 Task: Add Attachment from Trello to Card Card0000000046 in Board Board0000000012 in Workspace WS0000000004 in Trello. Add Cover Blue to Card Card0000000046 in Board Board0000000012 in Workspace WS0000000004 in Trello. Add "Copy Card To …" Button titled Button0000000046 to "bottom" of the list "To Do" to Card Card0000000046 in Board Board0000000012 in Workspace WS0000000004 in Trello. Add Description DS0000000046 to Card Card0000000046 in Board Board0000000012 in Workspace WS0000000004 in Trello. Add Comment CM0000000046 to Card Card0000000046 in Board Board0000000012 in Workspace WS0000000004 in Trello
Action: Mouse moved to (519, 507)
Screenshot: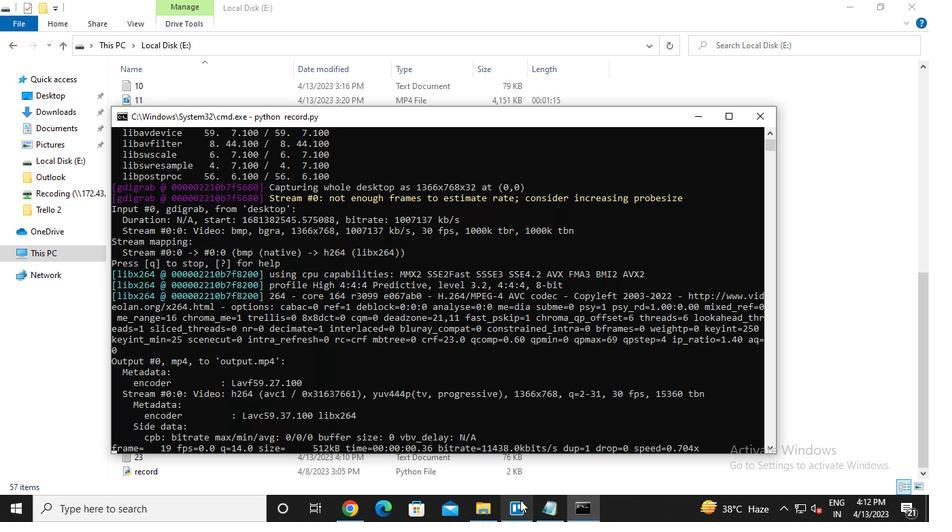 
Action: Mouse pressed left at (519, 507)
Screenshot: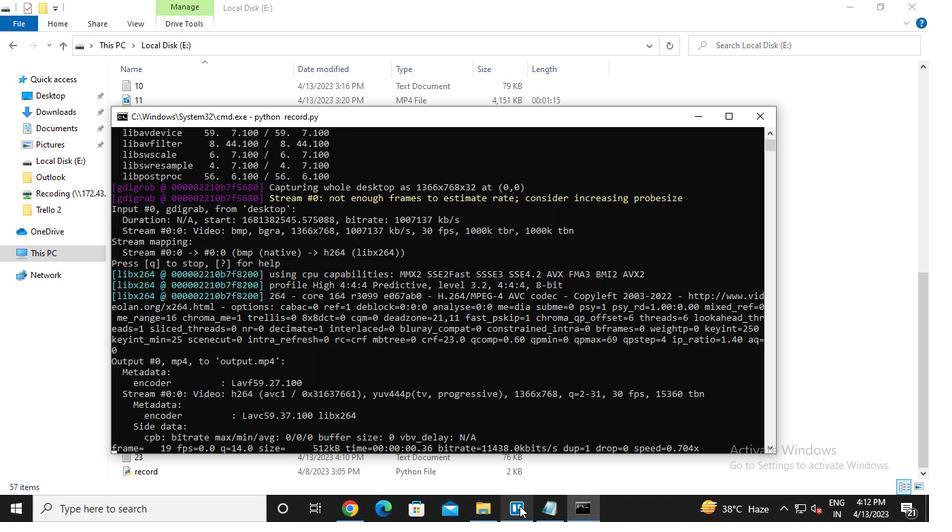 
Action: Mouse moved to (295, 297)
Screenshot: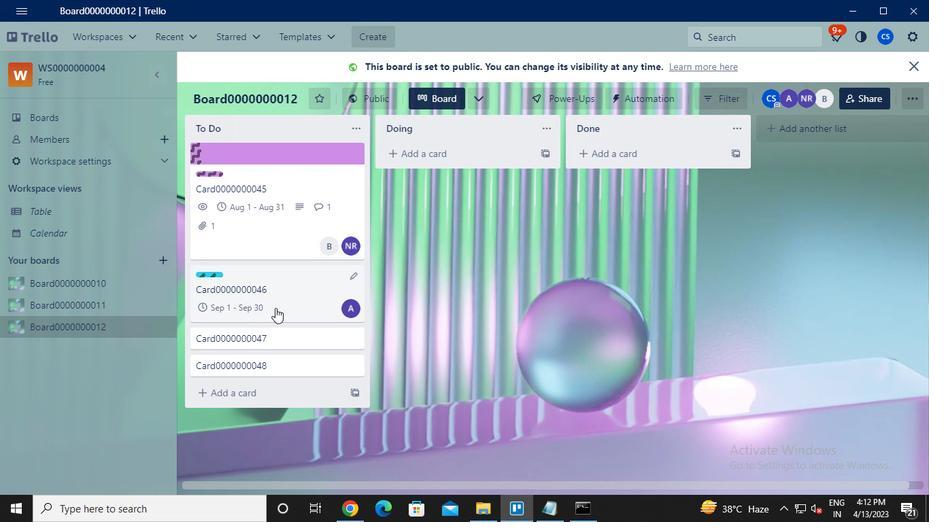 
Action: Mouse pressed left at (295, 297)
Screenshot: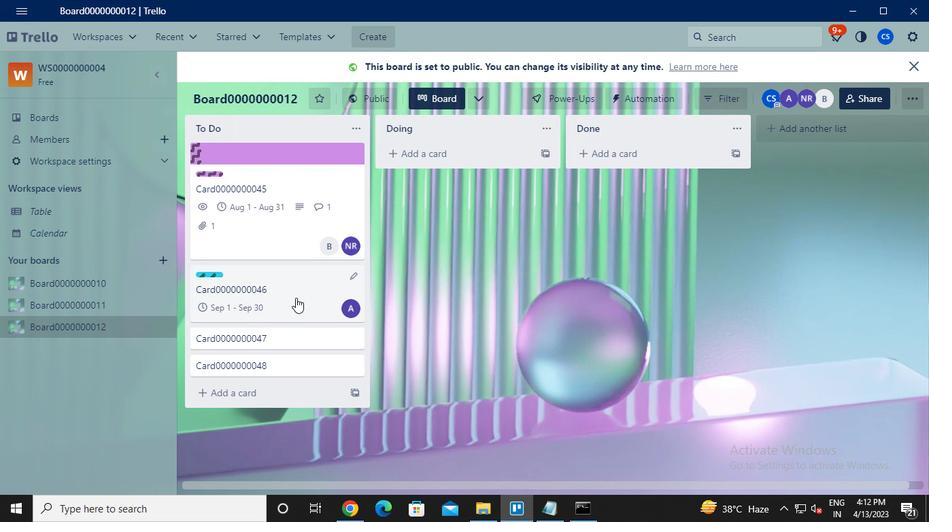 
Action: Mouse moved to (637, 280)
Screenshot: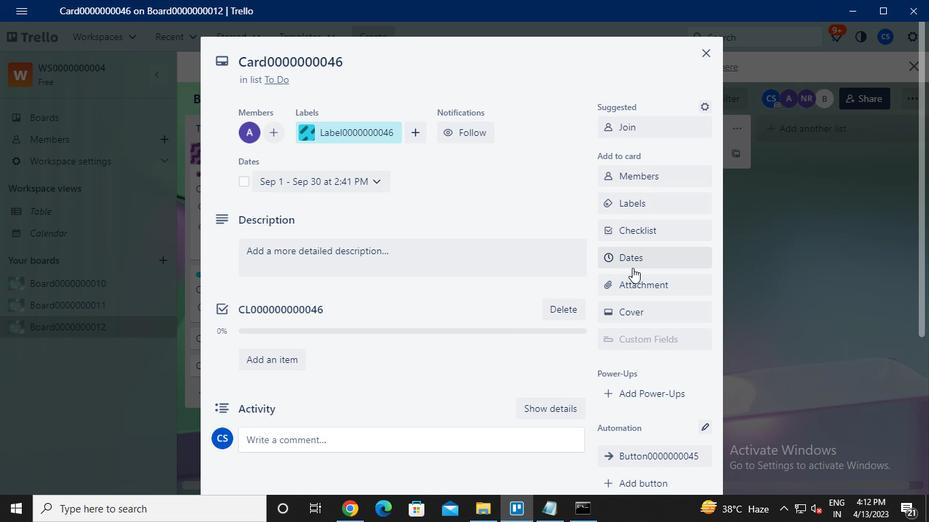 
Action: Mouse pressed left at (637, 280)
Screenshot: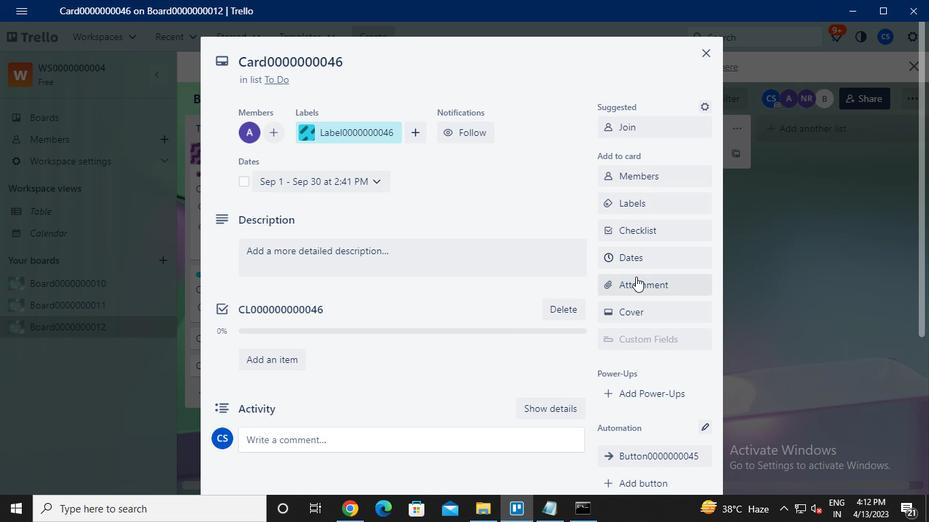 
Action: Mouse moved to (644, 157)
Screenshot: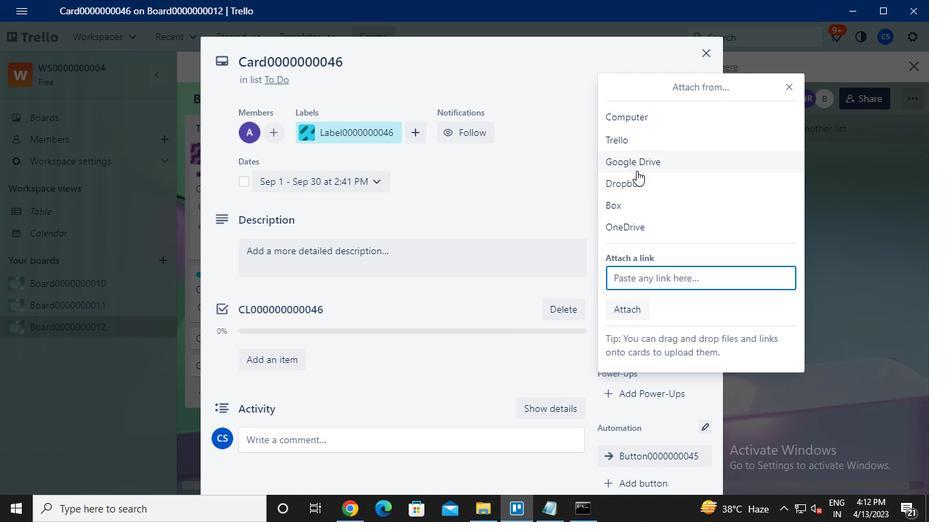 
Action: Mouse pressed left at (644, 157)
Screenshot: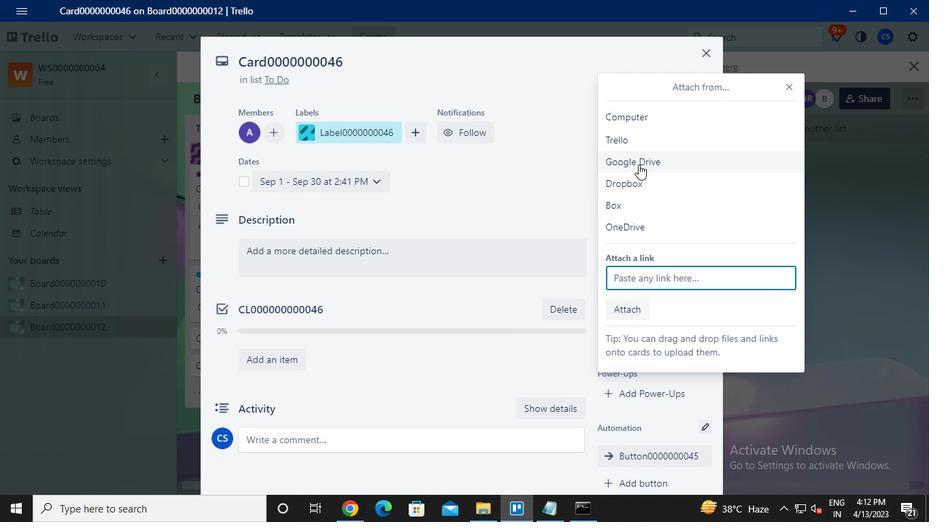 
Action: Mouse moved to (210, 243)
Screenshot: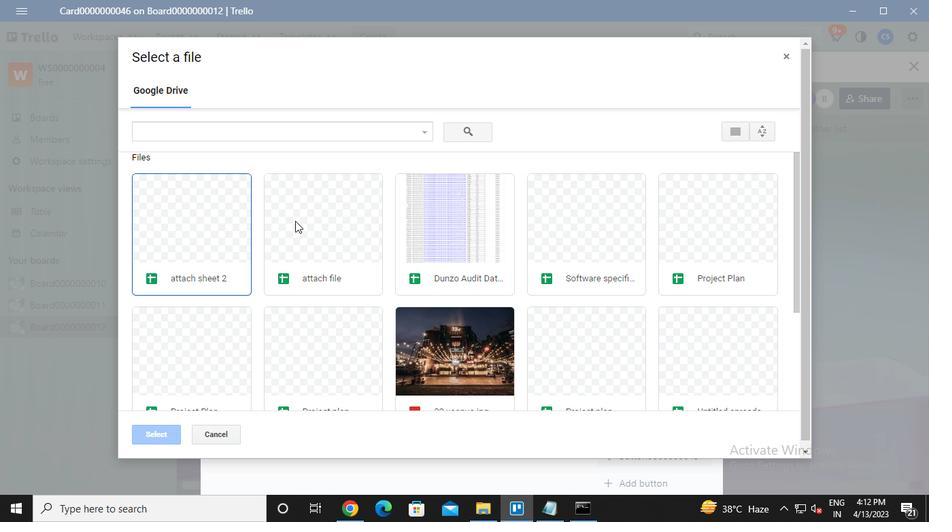 
Action: Mouse pressed left at (210, 243)
Screenshot: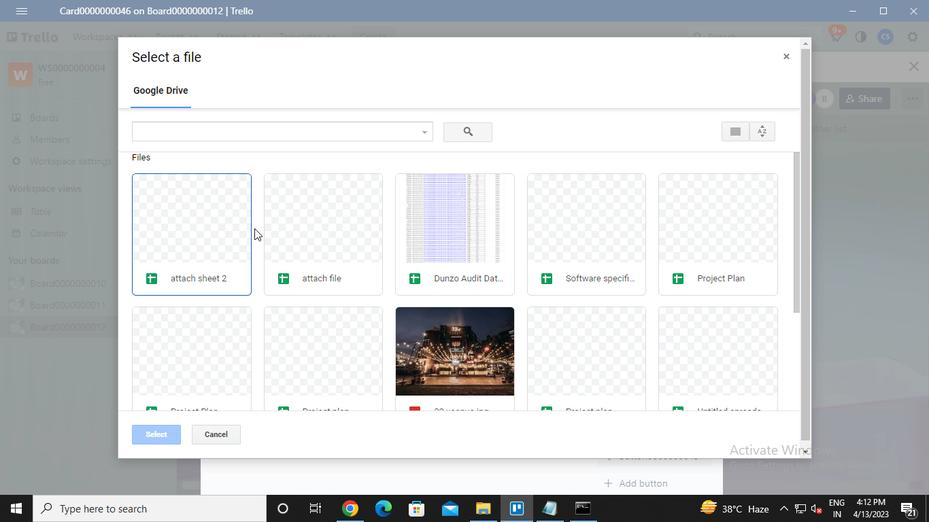 
Action: Mouse pressed left at (210, 243)
Screenshot: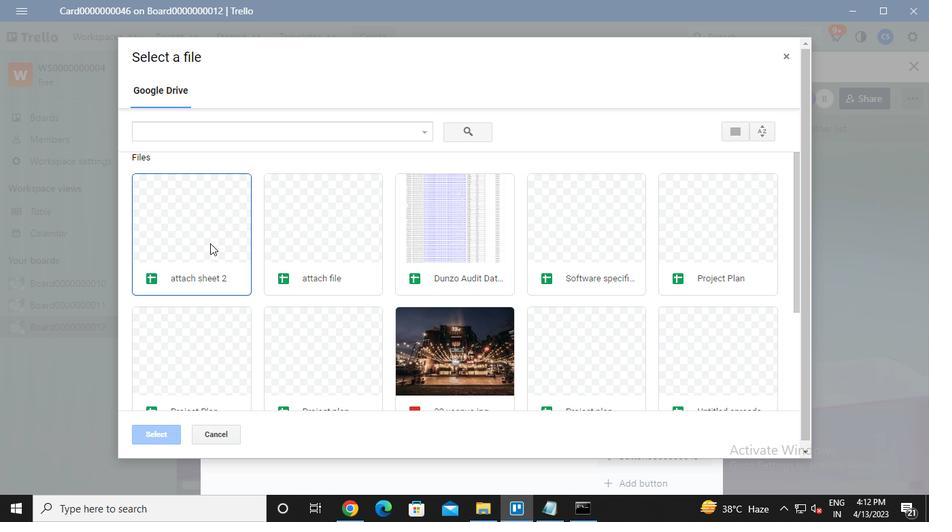 
Action: Mouse moved to (644, 306)
Screenshot: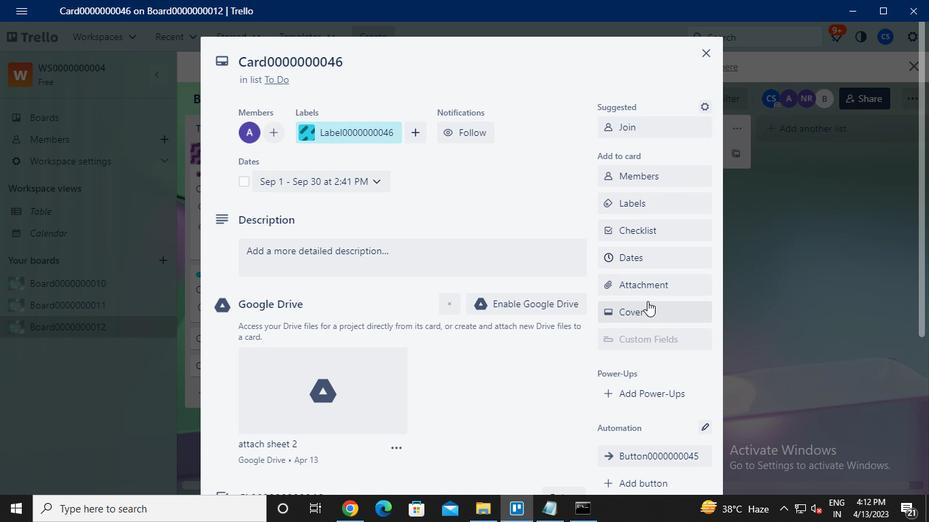 
Action: Mouse pressed left at (644, 306)
Screenshot: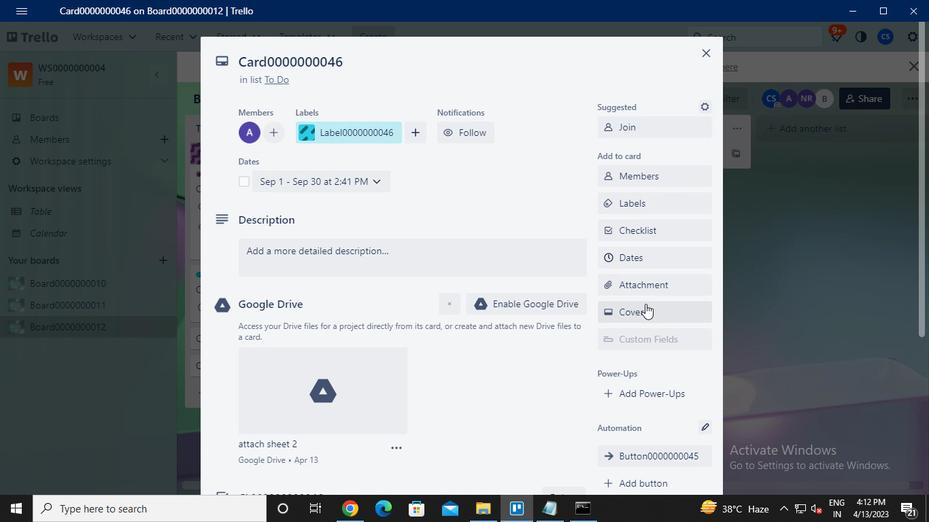 
Action: Mouse moved to (628, 248)
Screenshot: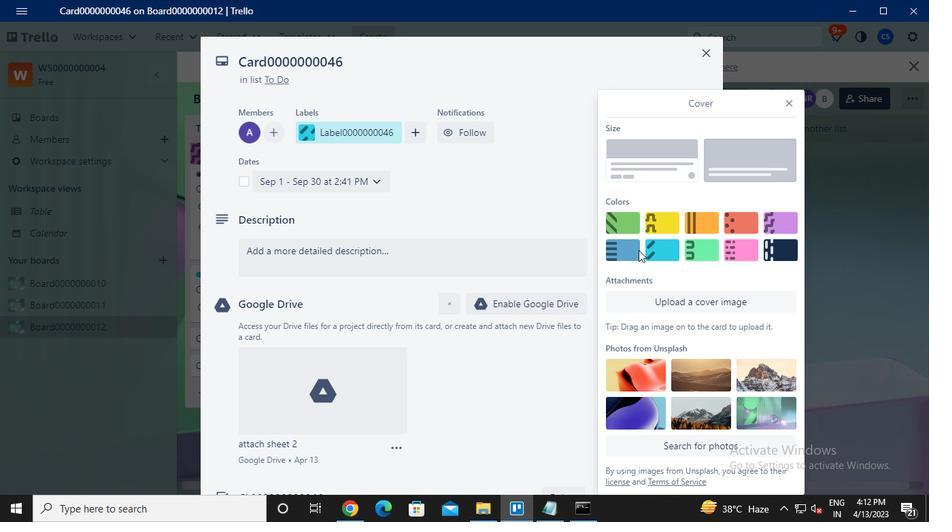 
Action: Mouse pressed left at (628, 248)
Screenshot: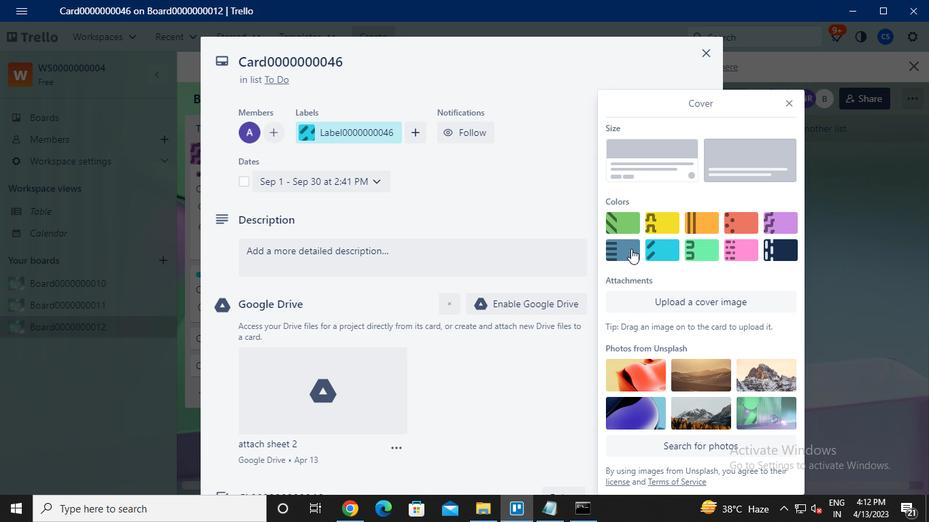 
Action: Mouse moved to (788, 82)
Screenshot: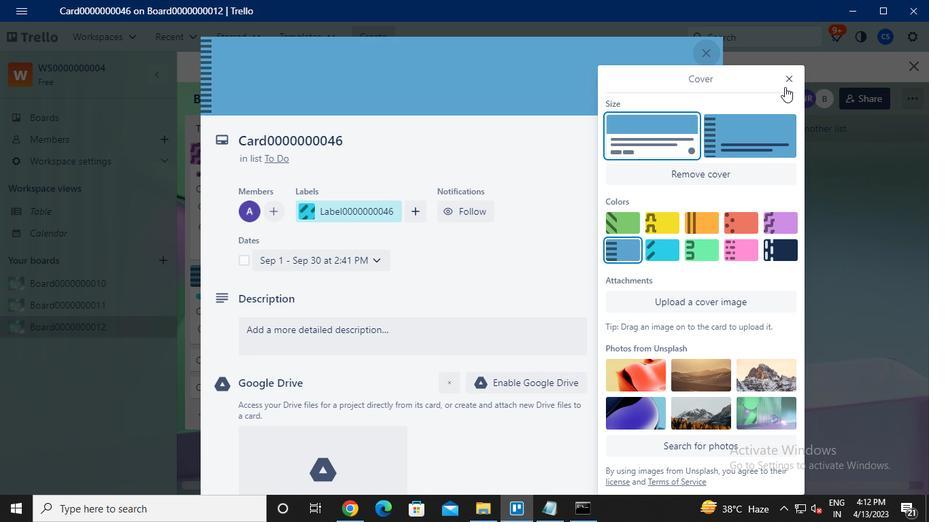 
Action: Mouse pressed left at (788, 82)
Screenshot: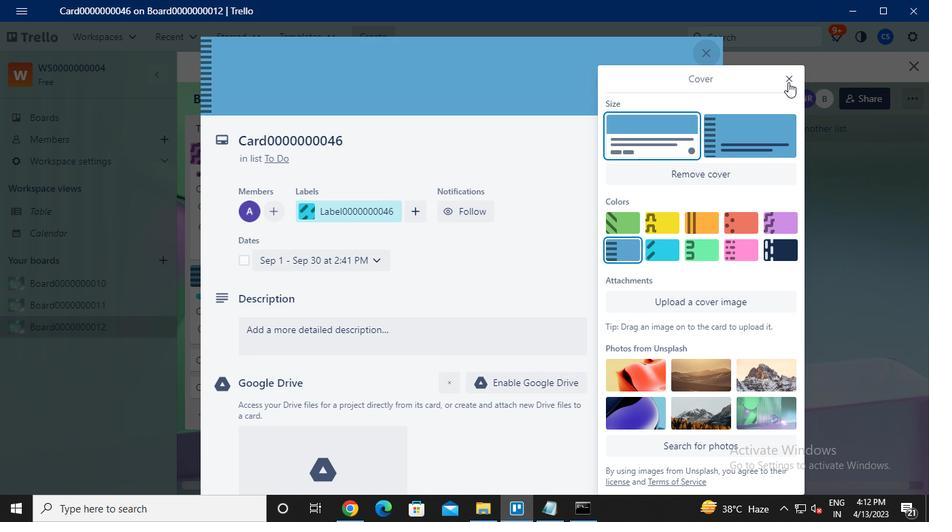 
Action: Mouse moved to (660, 265)
Screenshot: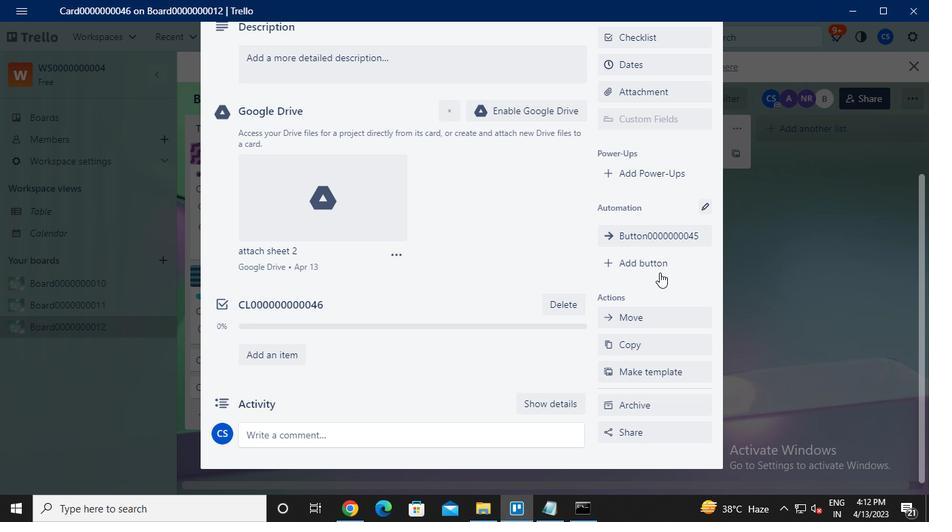 
Action: Mouse pressed left at (660, 265)
Screenshot: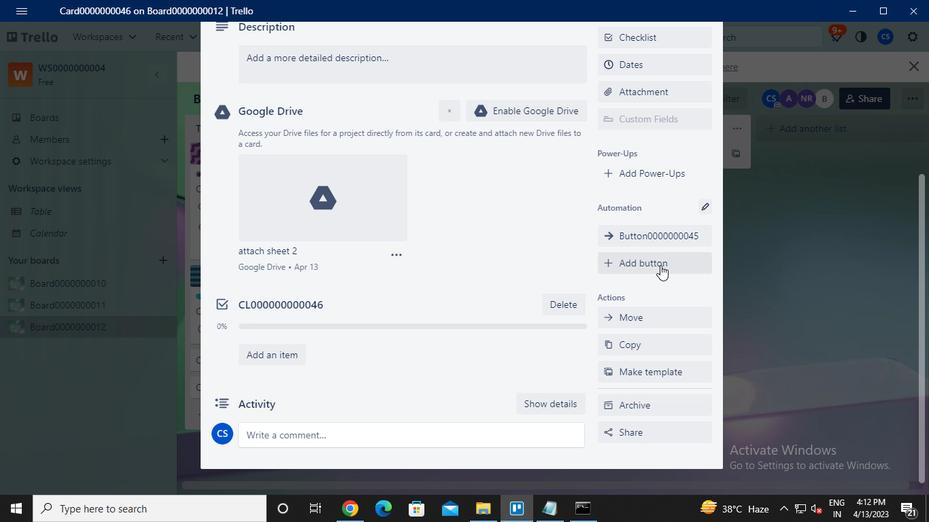 
Action: Mouse moved to (670, 157)
Screenshot: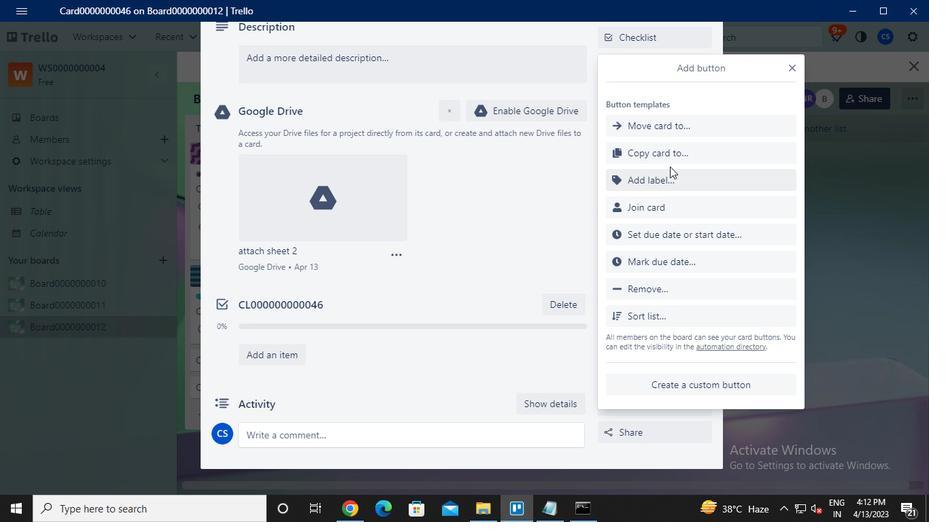
Action: Mouse pressed left at (670, 157)
Screenshot: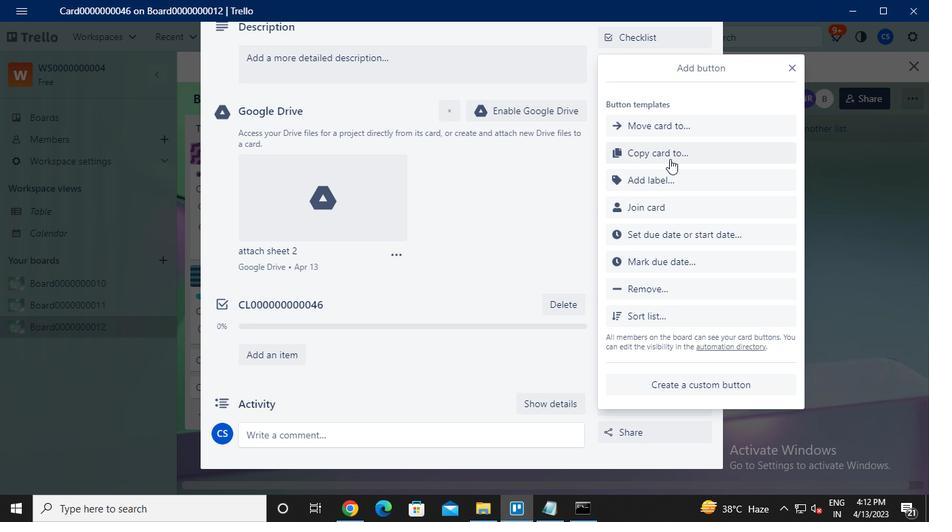 
Action: Mouse moved to (638, 187)
Screenshot: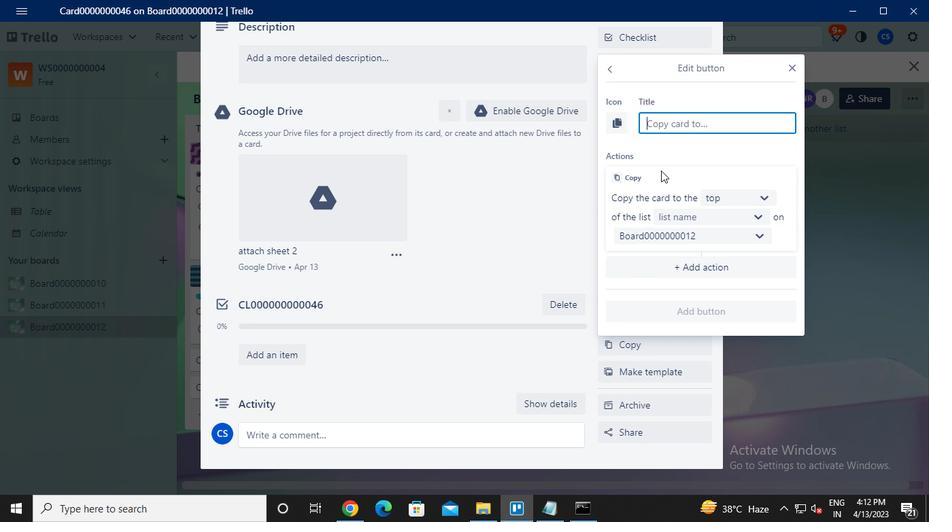 
Action: Keyboard Key.caps_lock
Screenshot: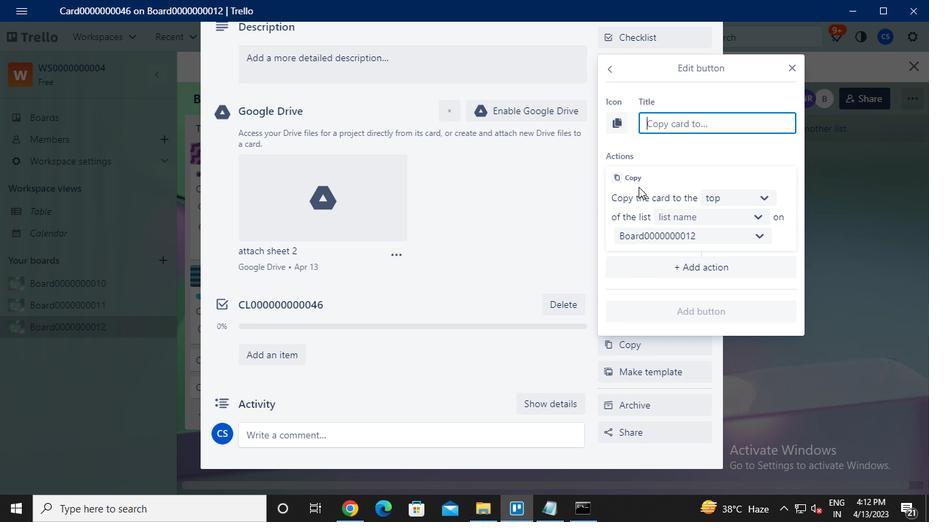 
Action: Keyboard b
Screenshot: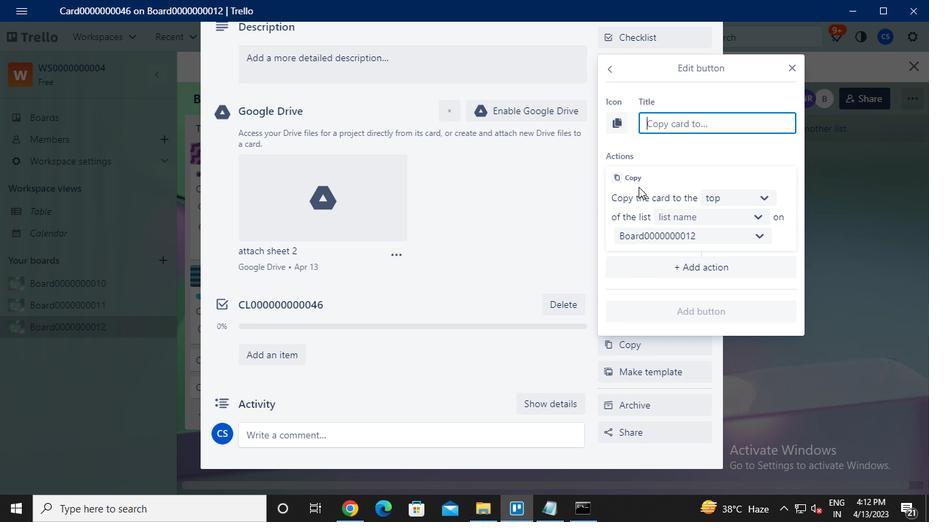 
Action: Keyboard Key.caps_lock
Screenshot: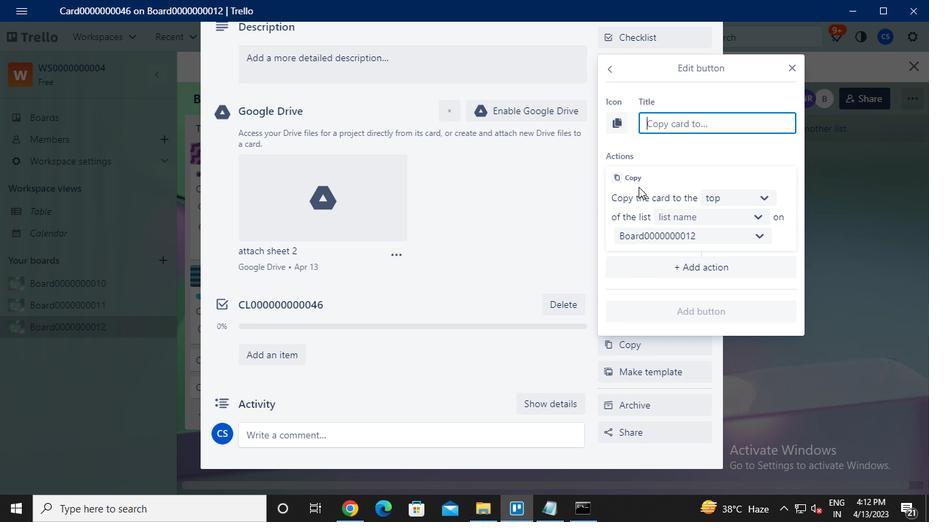 
Action: Keyboard u
Screenshot: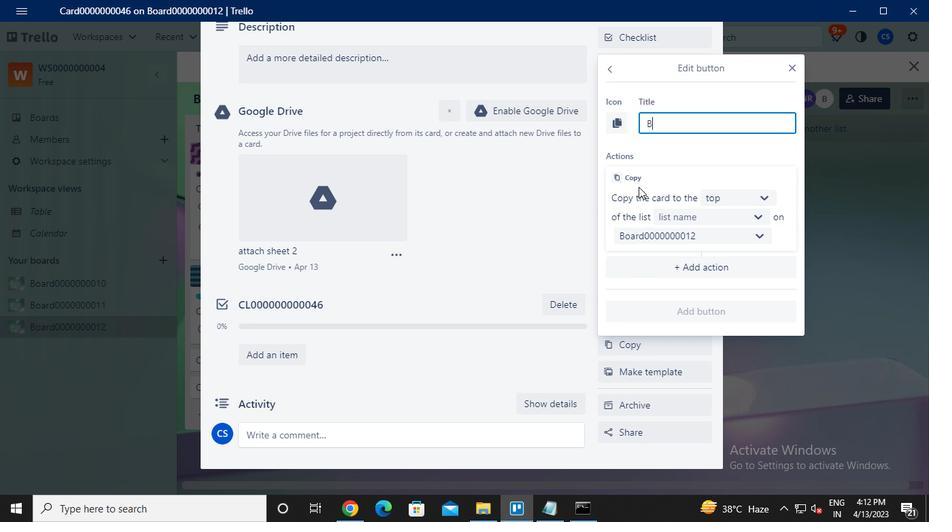 
Action: Keyboard t
Screenshot: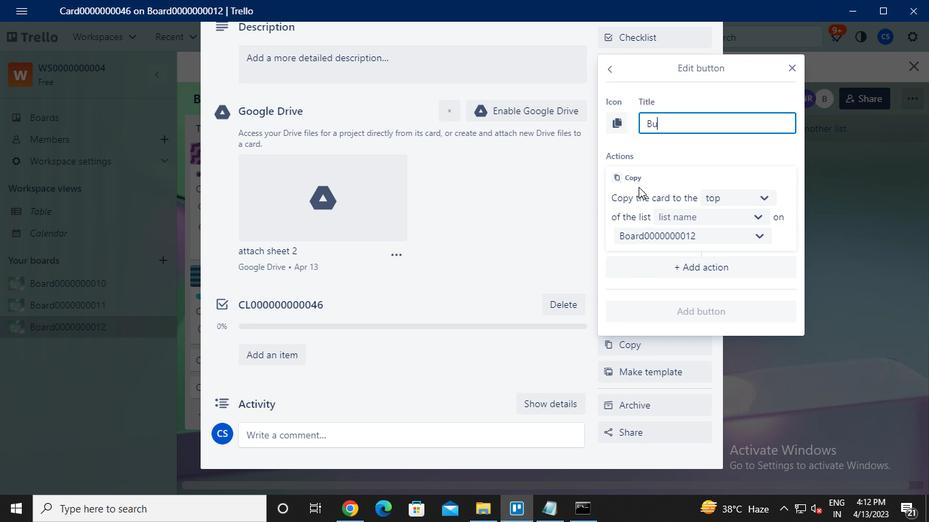 
Action: Keyboard t
Screenshot: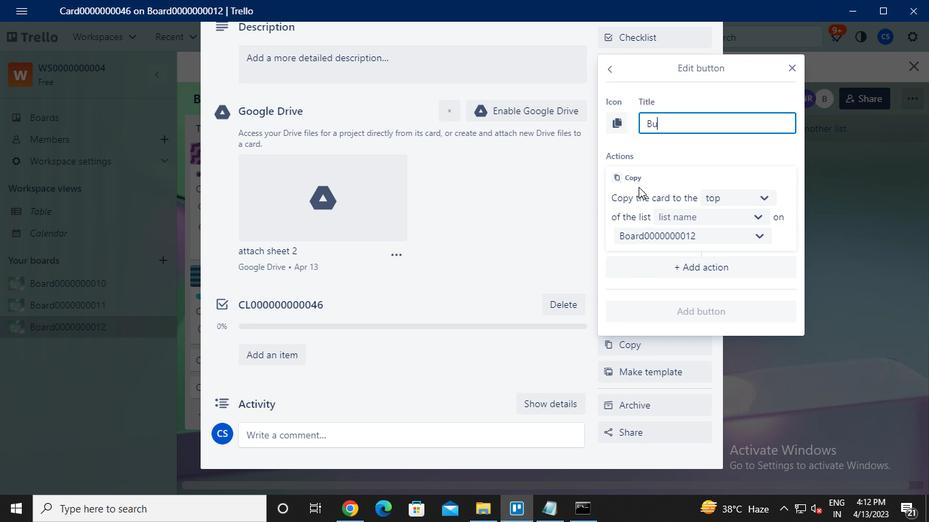 
Action: Keyboard o
Screenshot: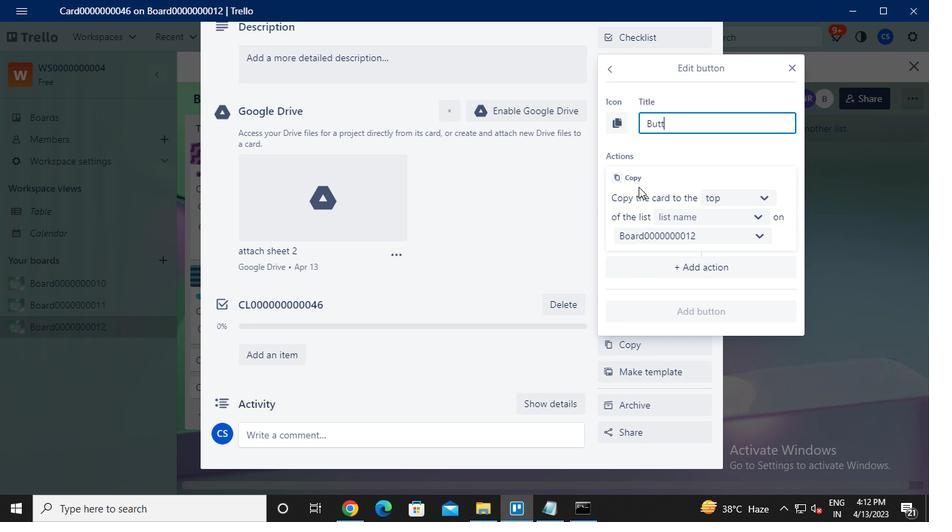 
Action: Keyboard n
Screenshot: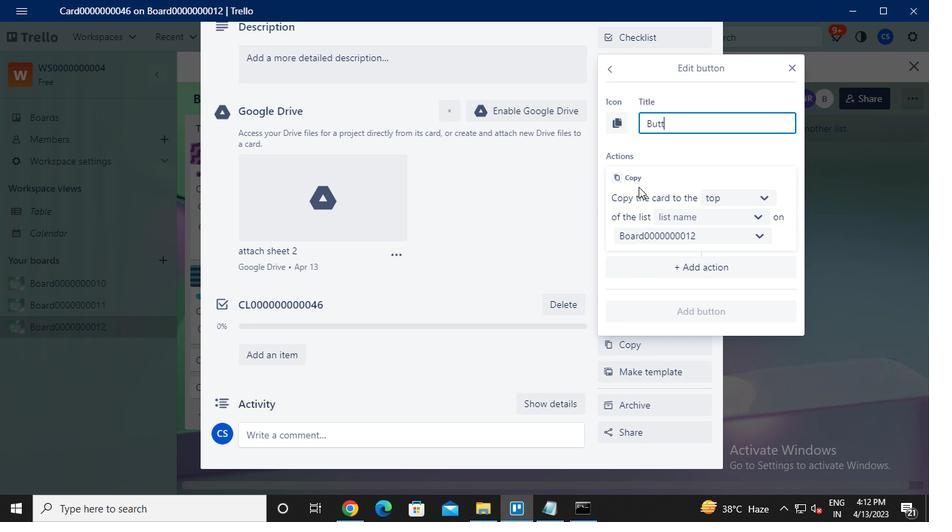 
Action: Keyboard <96>
Screenshot: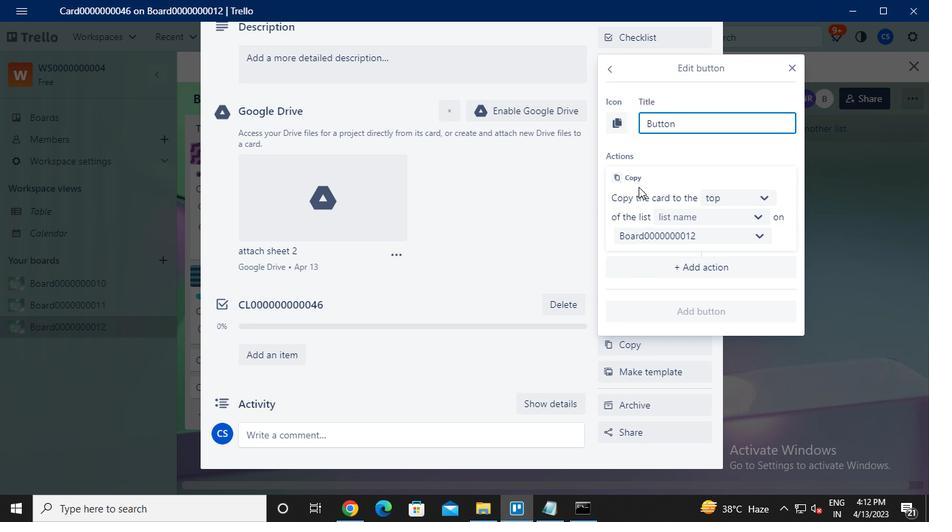 
Action: Keyboard <96>
Screenshot: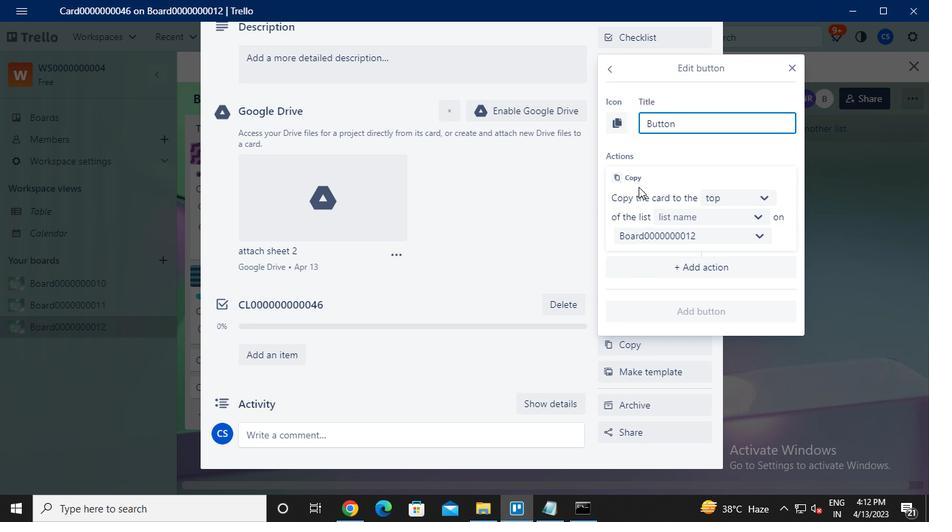 
Action: Keyboard <96>
Screenshot: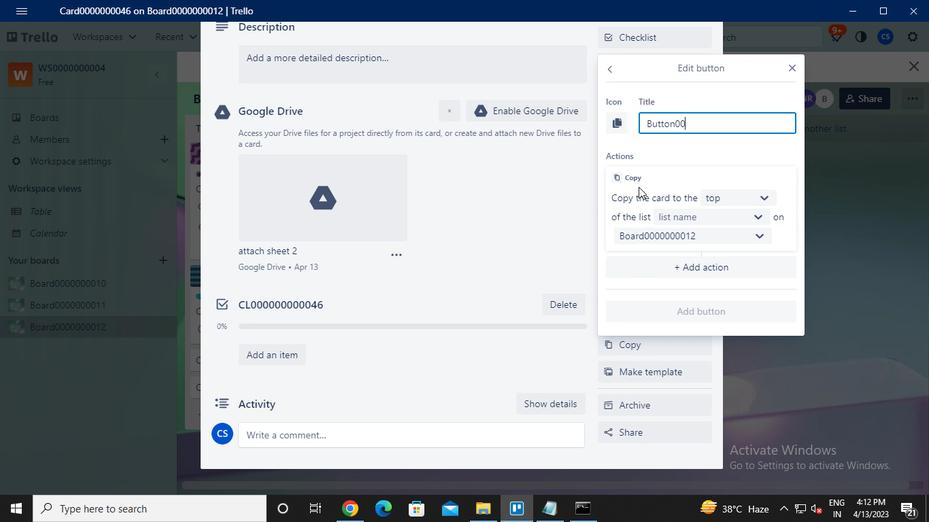 
Action: Keyboard <96>
Screenshot: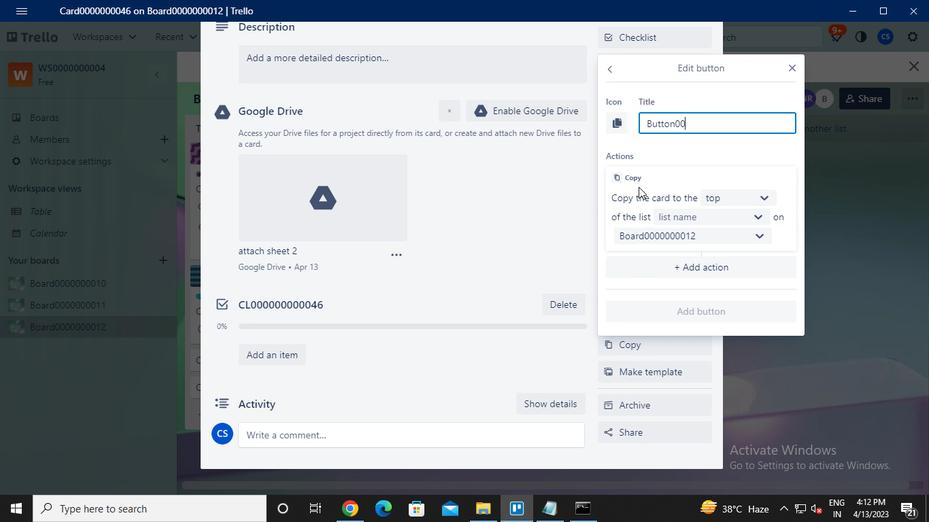
Action: Keyboard <96>
Screenshot: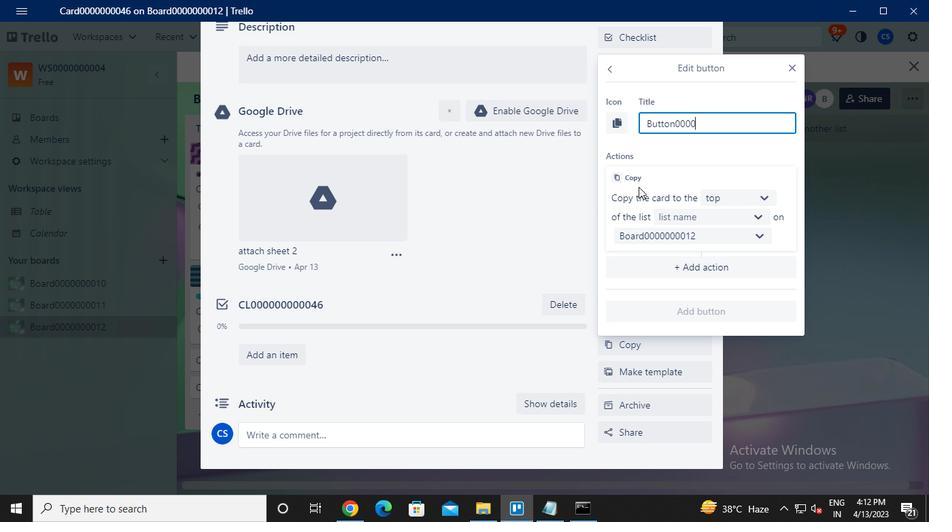 
Action: Keyboard <96>
Screenshot: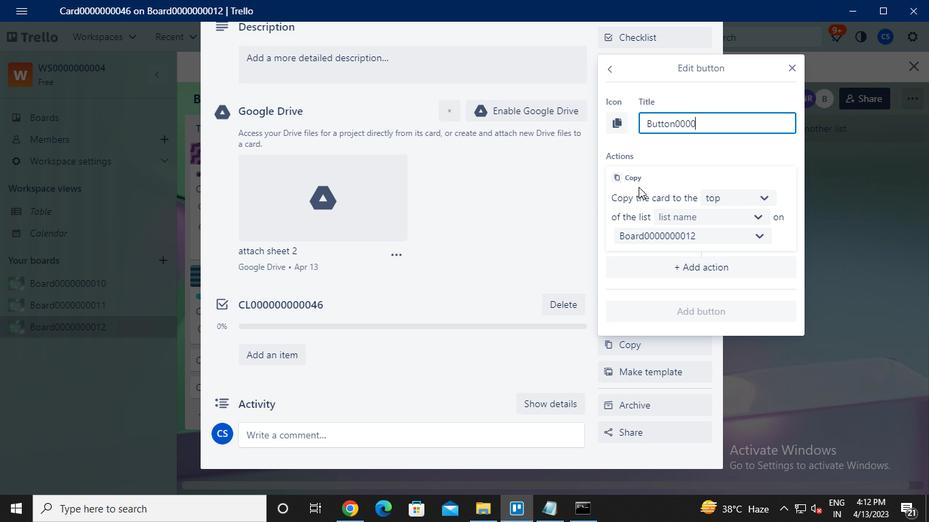 
Action: Keyboard <96>
Screenshot: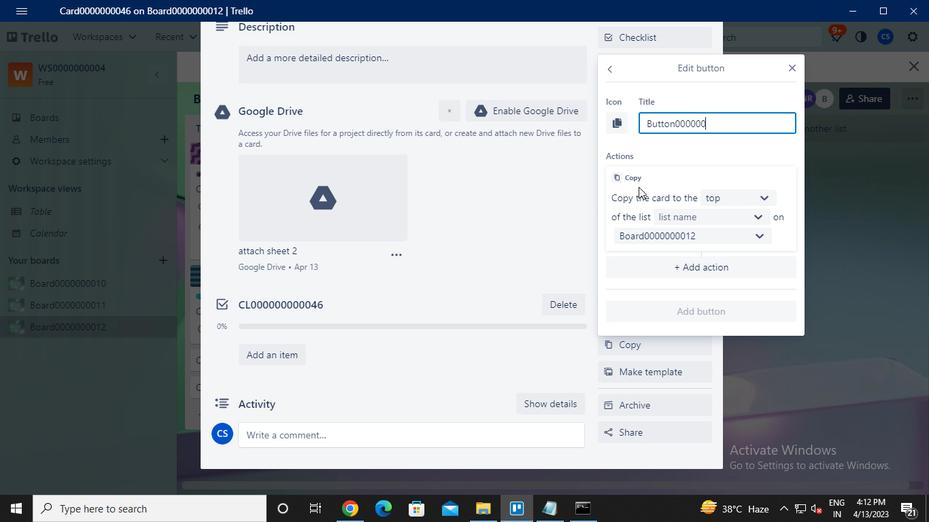 
Action: Keyboard <96>
Screenshot: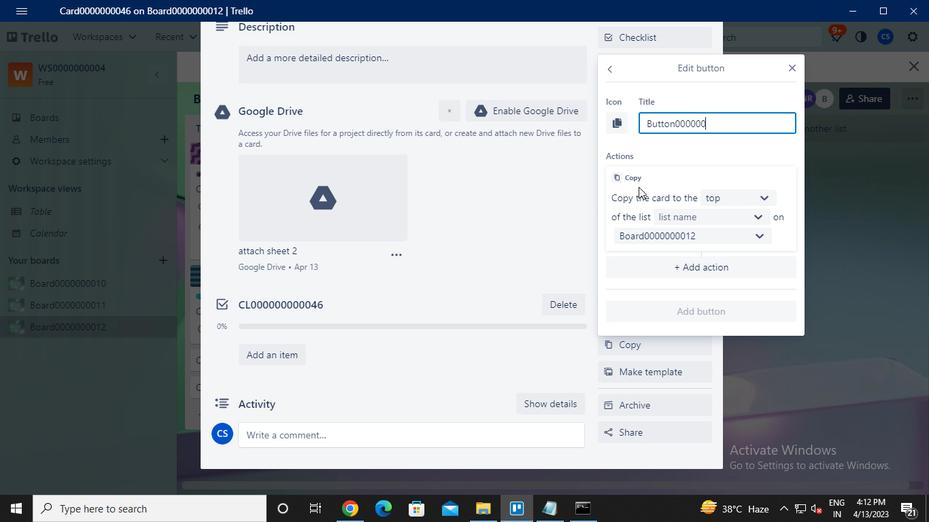 
Action: Keyboard <100>
Screenshot: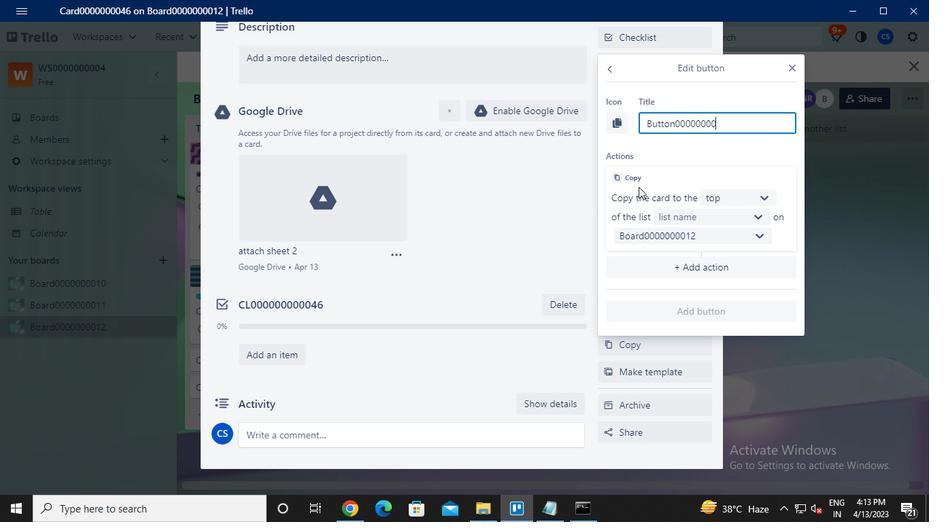 
Action: Keyboard <102>
Screenshot: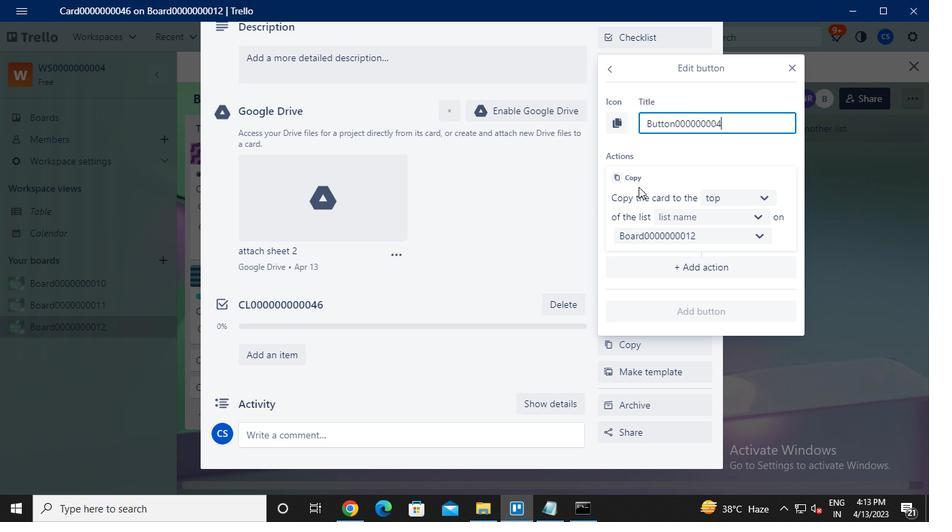 
Action: Mouse moved to (692, 212)
Screenshot: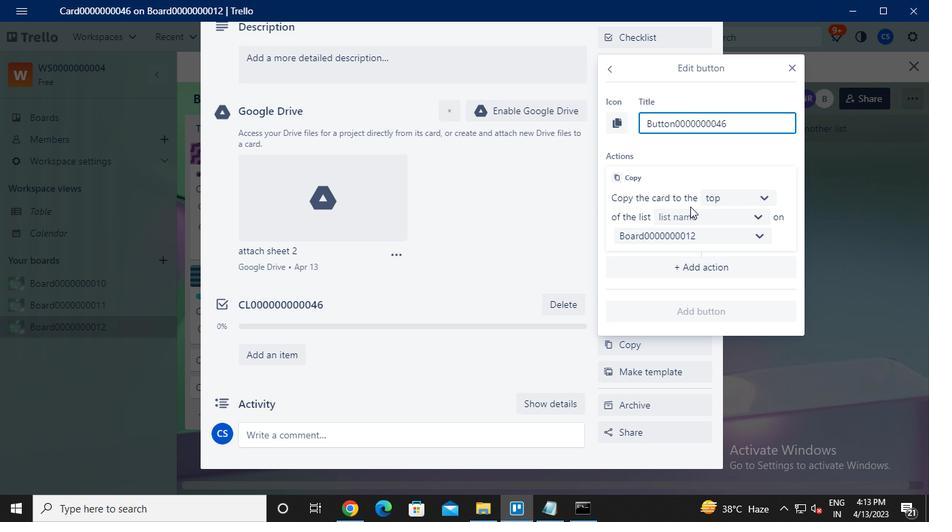 
Action: Mouse pressed left at (692, 212)
Screenshot: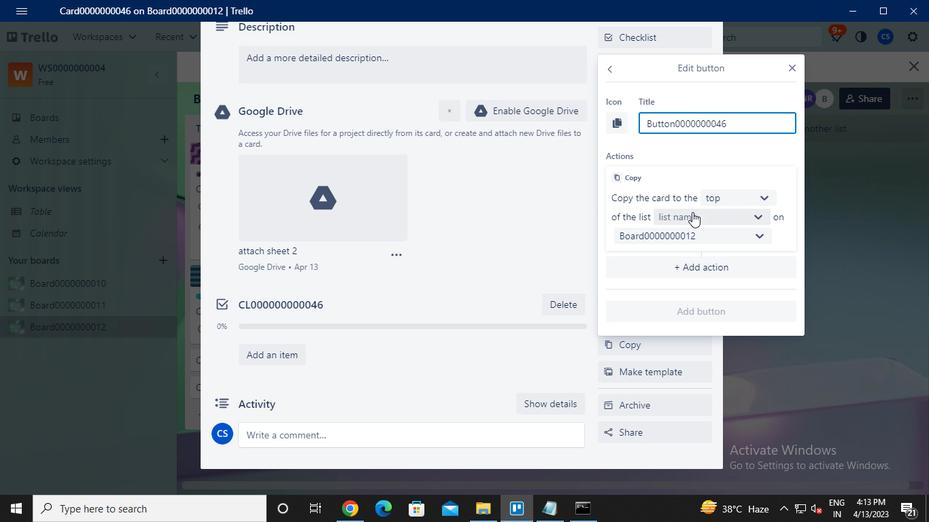 
Action: Mouse moved to (702, 247)
Screenshot: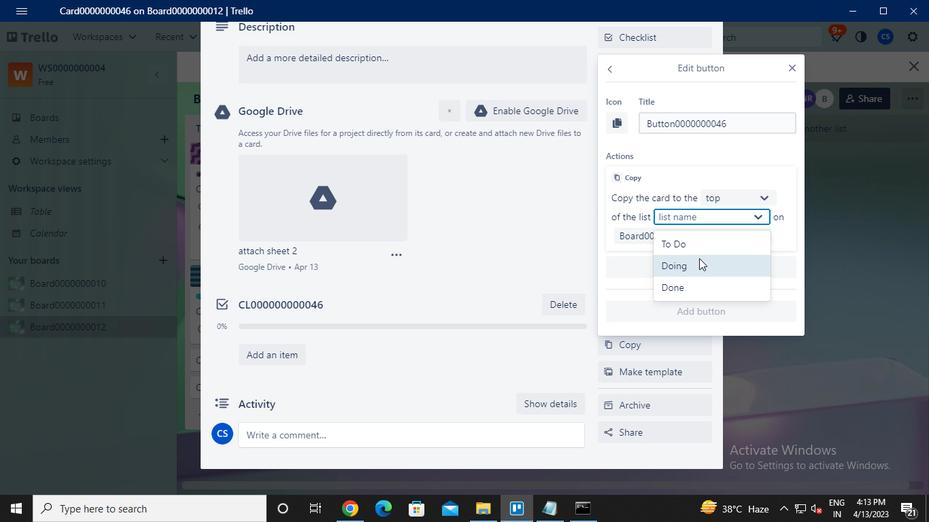
Action: Mouse pressed left at (702, 247)
Screenshot: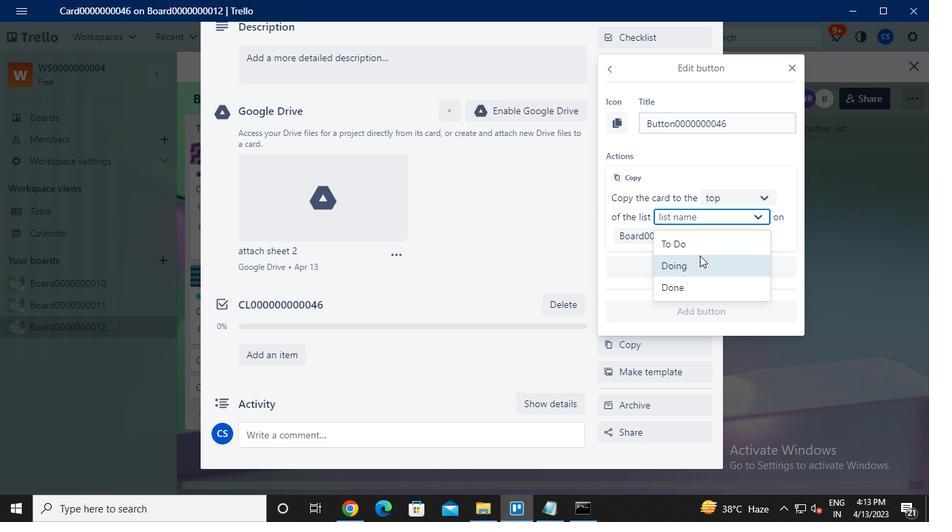 
Action: Mouse moved to (708, 305)
Screenshot: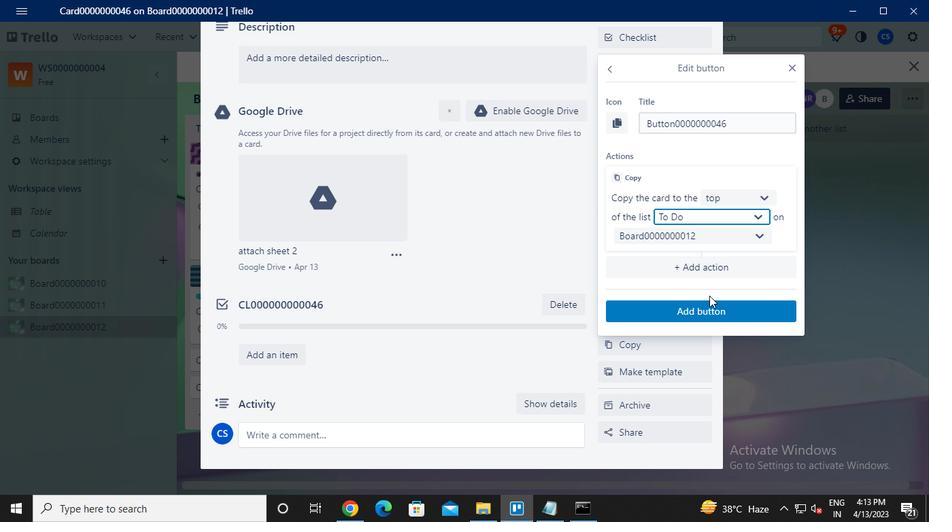 
Action: Mouse pressed left at (708, 305)
Screenshot: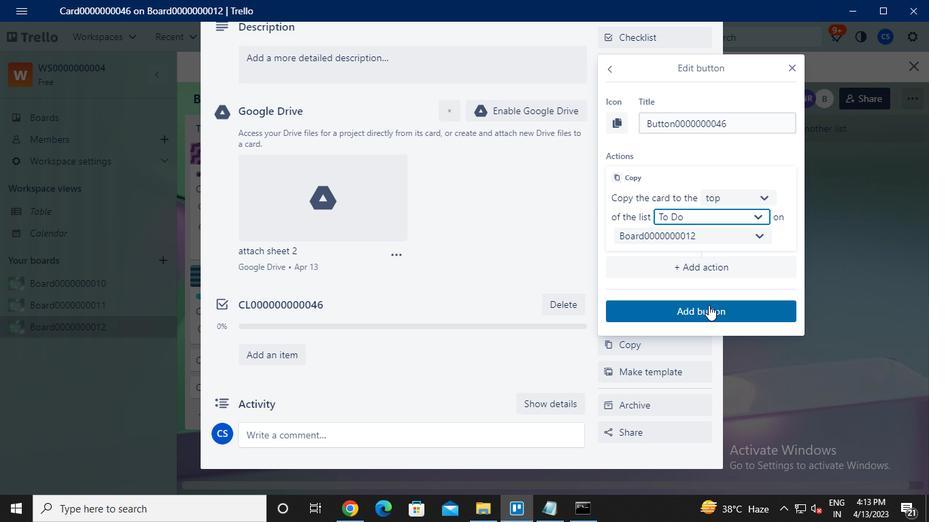 
Action: Mouse moved to (355, 334)
Screenshot: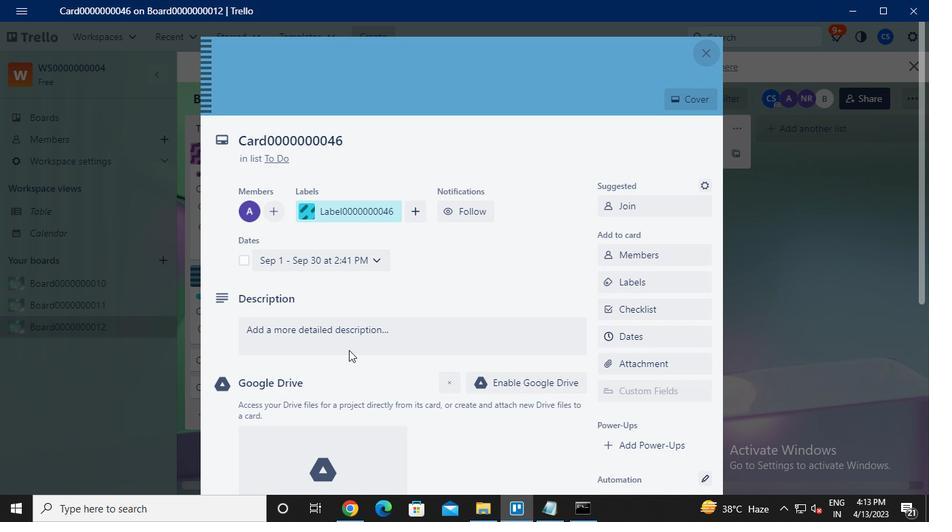 
Action: Mouse pressed left at (355, 334)
Screenshot: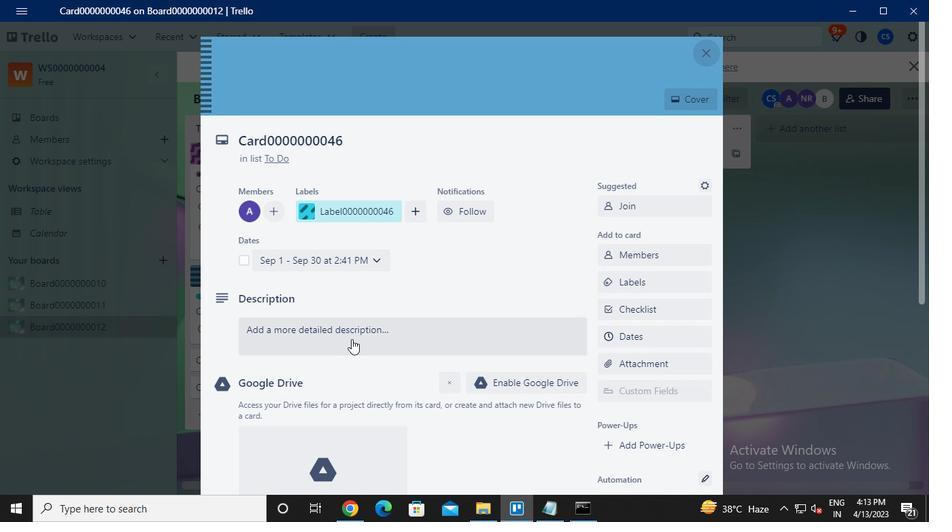 
Action: Keyboard Key.caps_lock
Screenshot: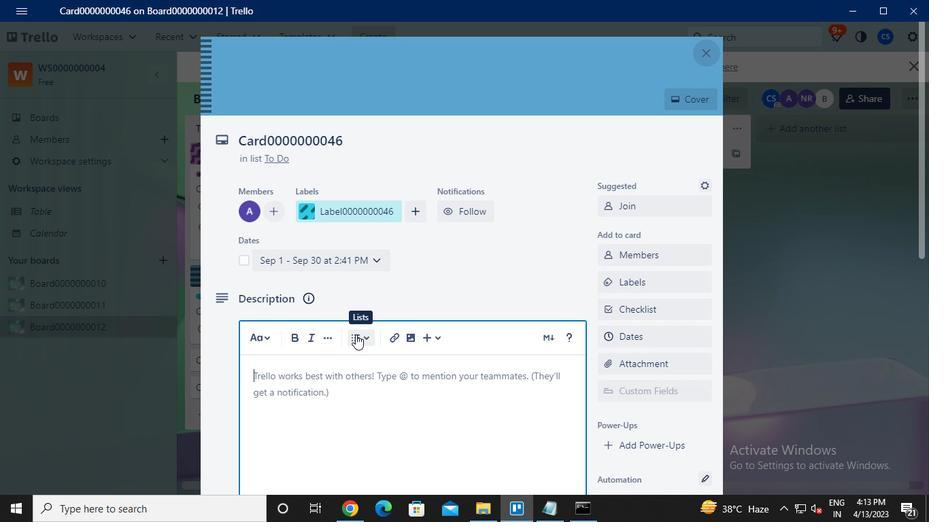 
Action: Keyboard d
Screenshot: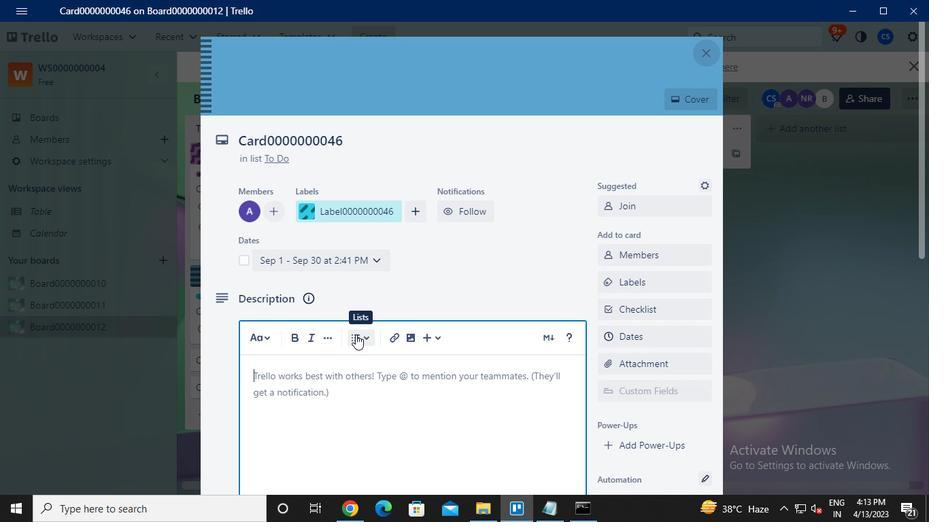 
Action: Keyboard s
Screenshot: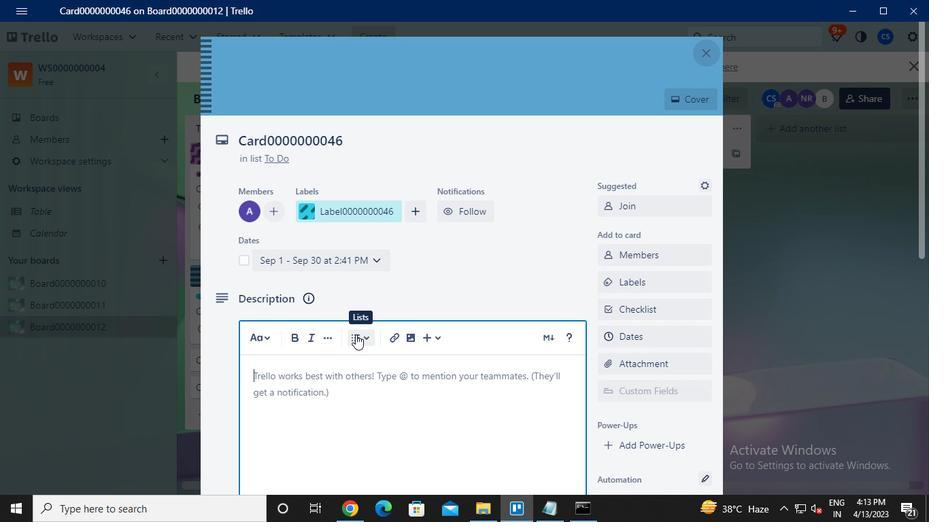 
Action: Keyboard <96>
Screenshot: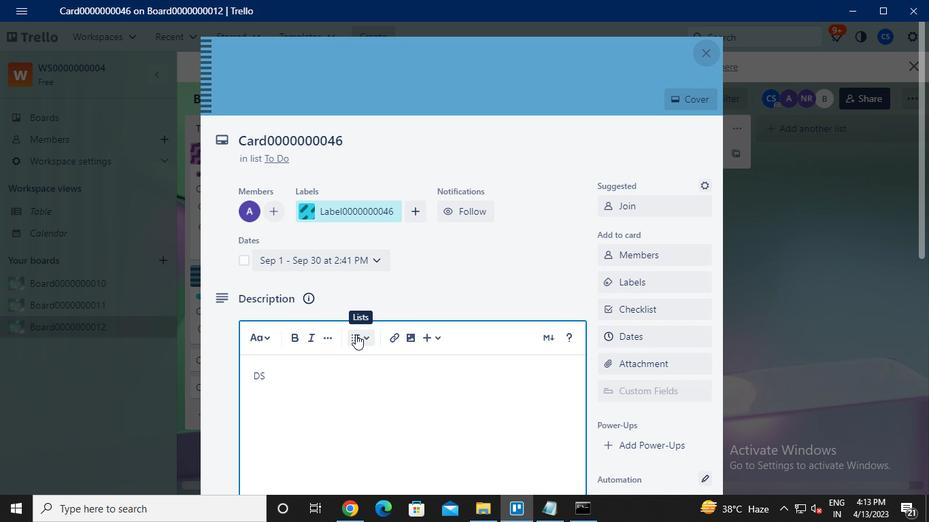 
Action: Keyboard <96>
Screenshot: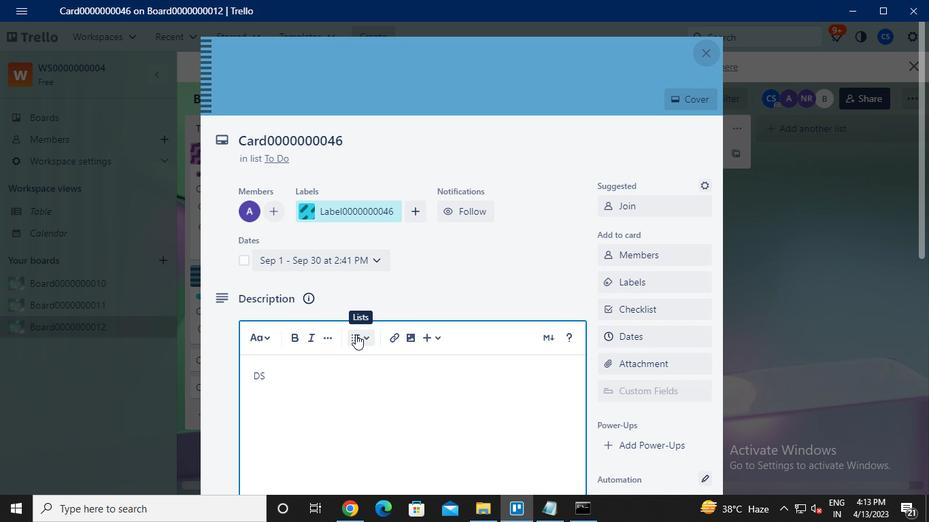 
Action: Keyboard <96>
Screenshot: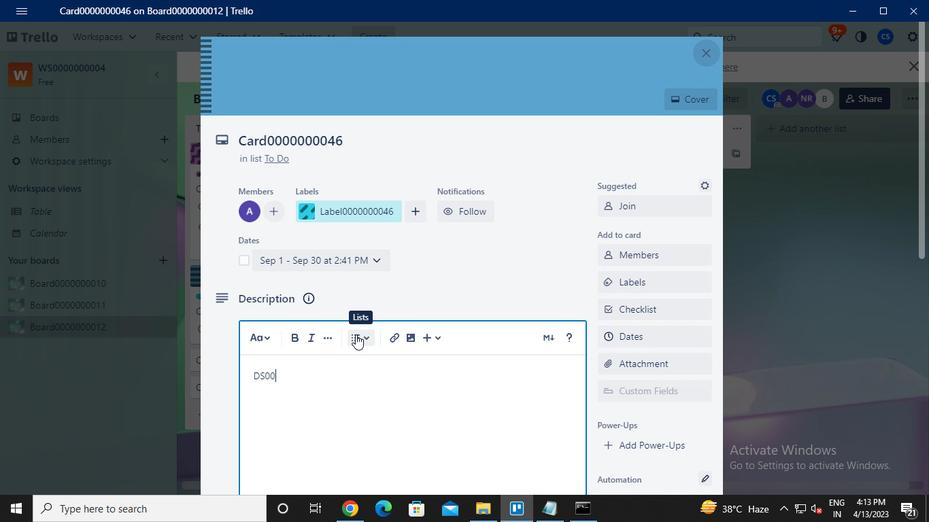 
Action: Keyboard <96>
Screenshot: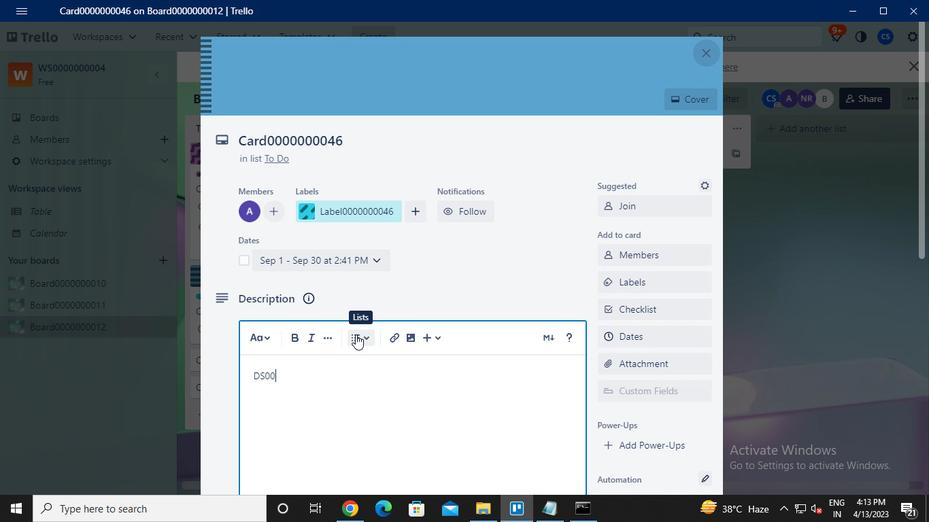 
Action: Keyboard <96>
Screenshot: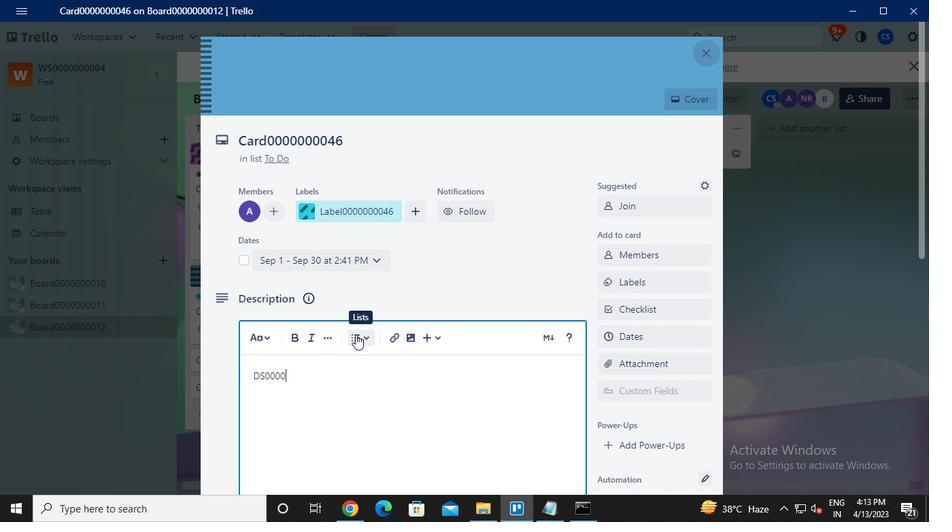 
Action: Keyboard <96>
Screenshot: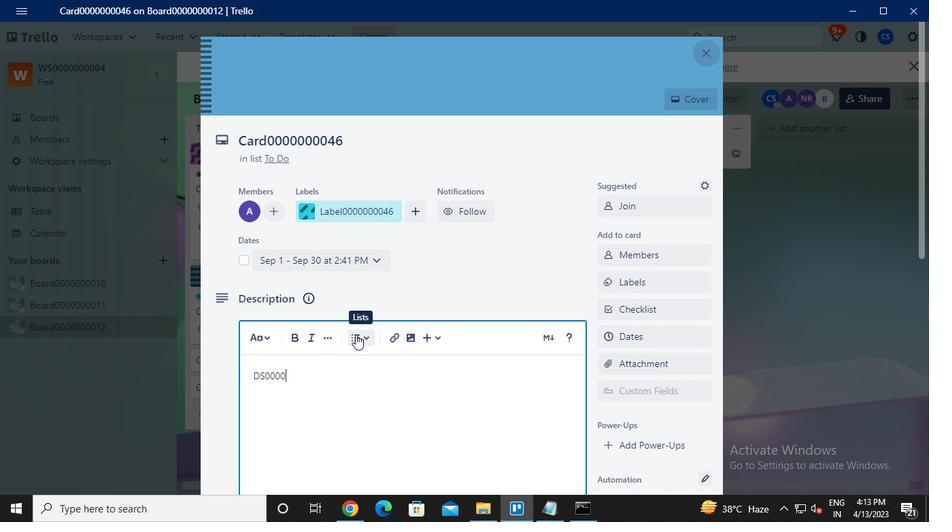 
Action: Keyboard <96>
Screenshot: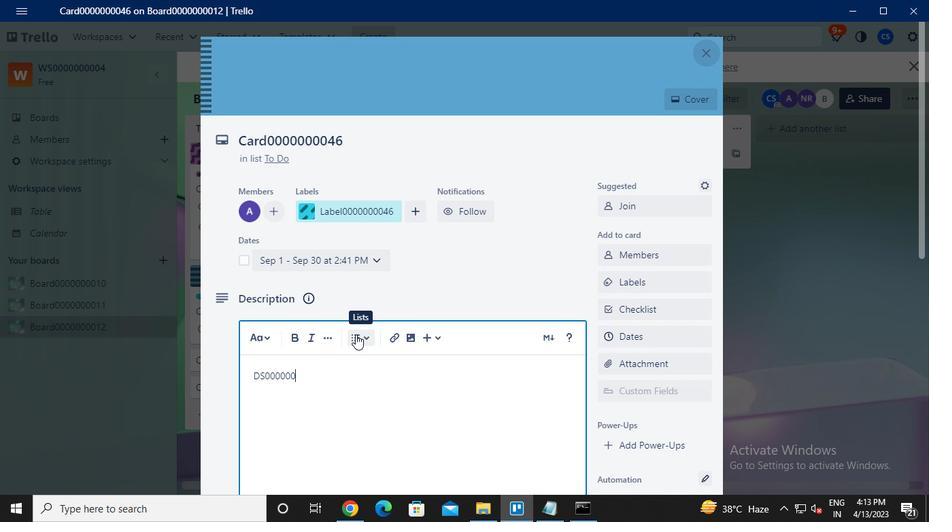 
Action: Keyboard <96>
Screenshot: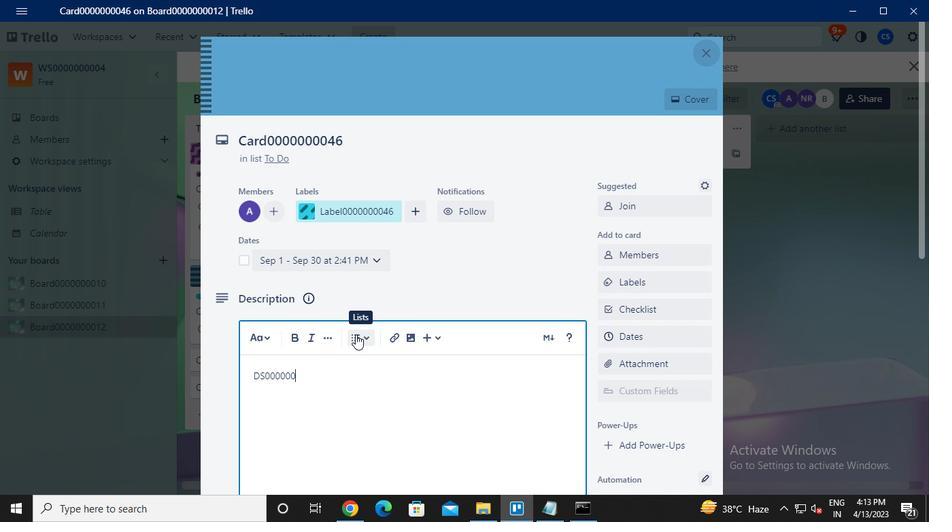 
Action: Keyboard <100>
Screenshot: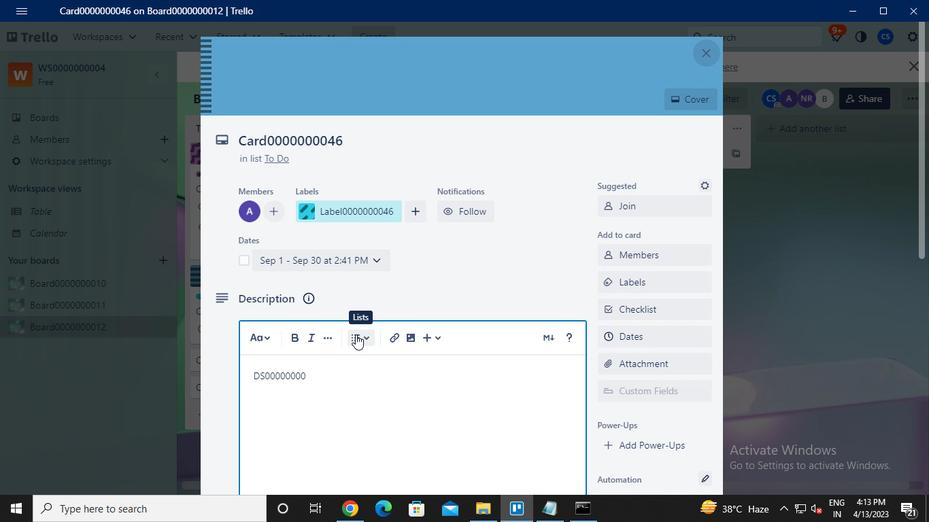 
Action: Keyboard <102>
Screenshot: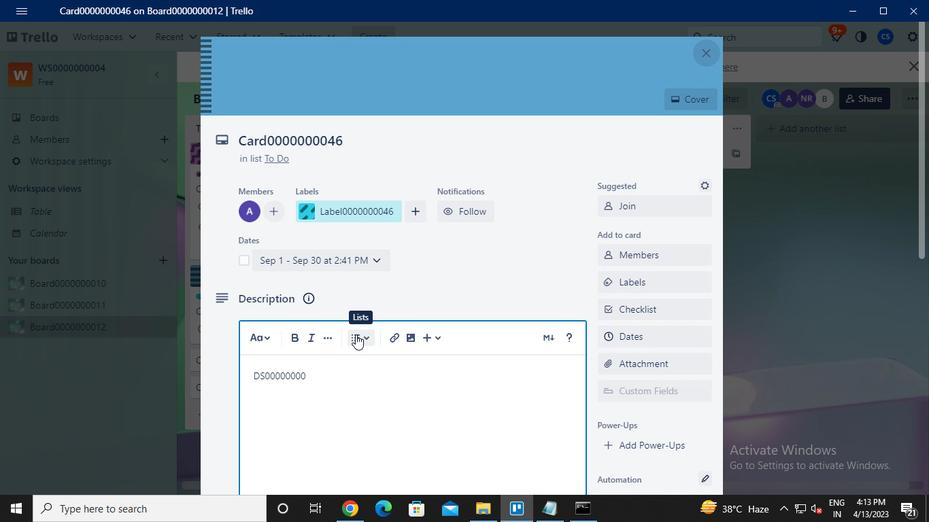 
Action: Mouse moved to (260, 180)
Screenshot: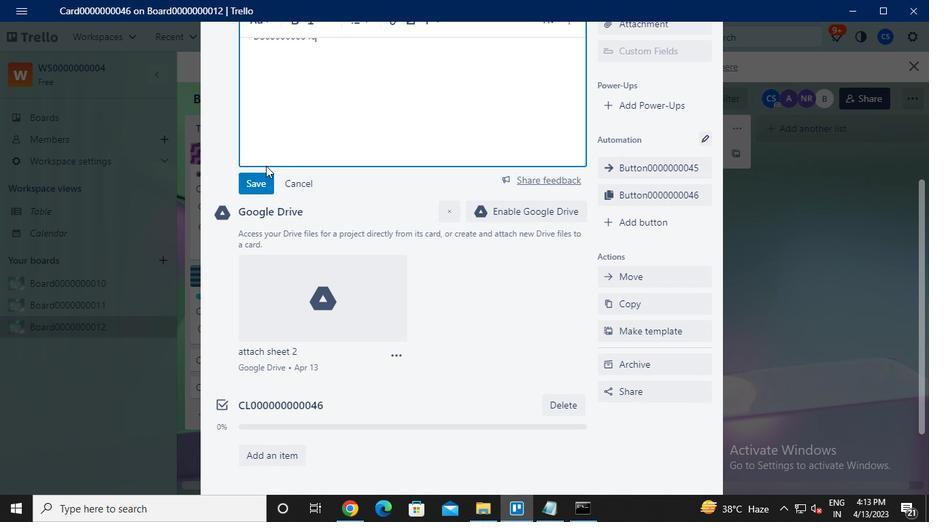 
Action: Mouse pressed left at (260, 180)
Screenshot: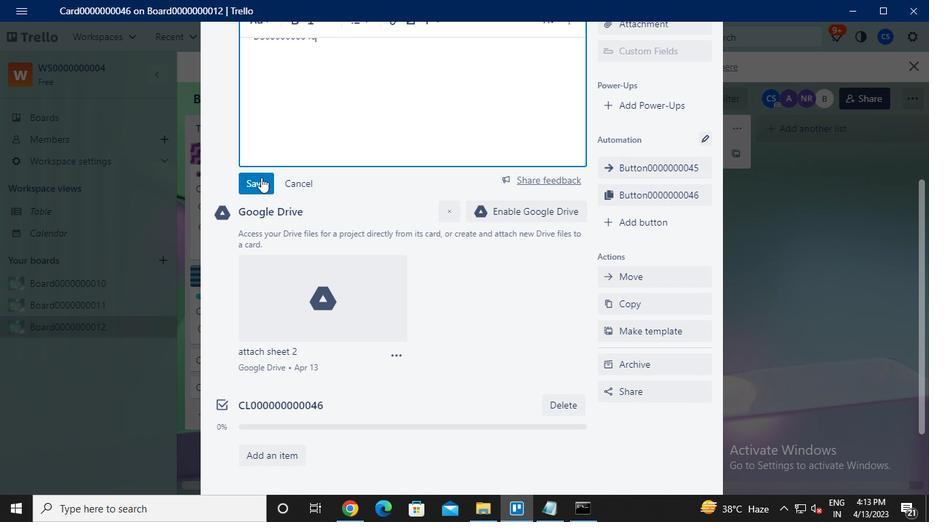 
Action: Mouse moved to (323, 357)
Screenshot: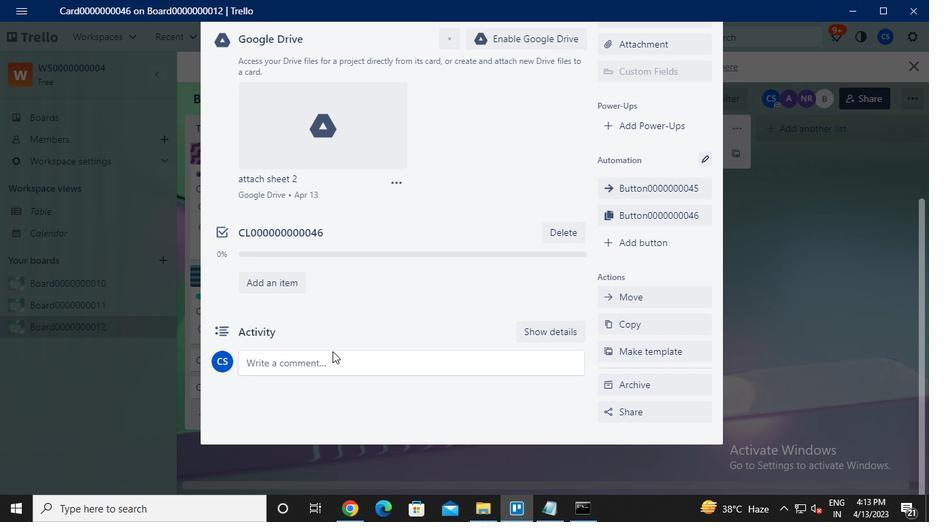 
Action: Mouse pressed left at (323, 357)
Screenshot: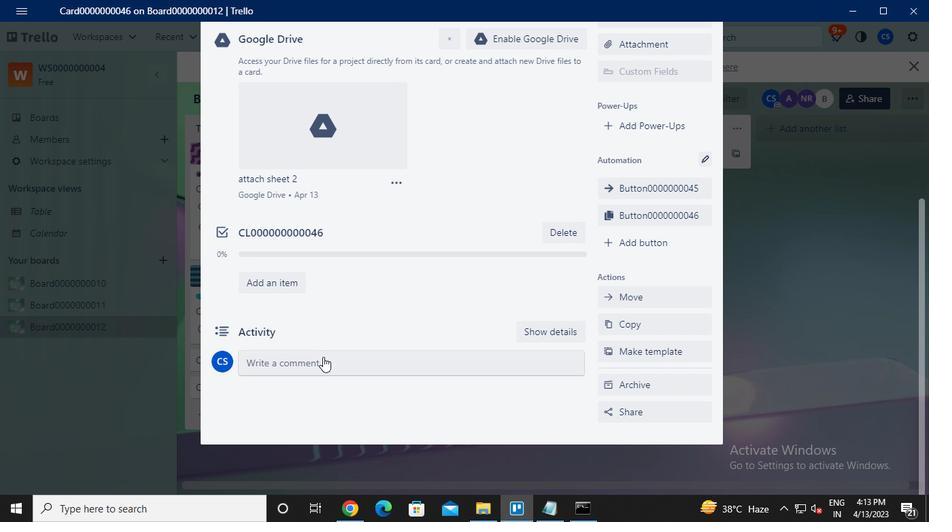 
Action: Keyboard c
Screenshot: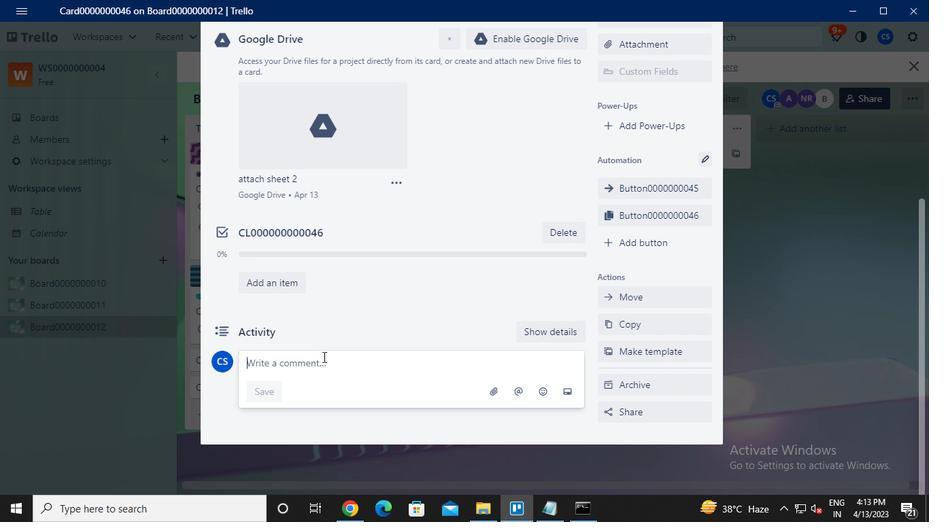 
Action: Keyboard m
Screenshot: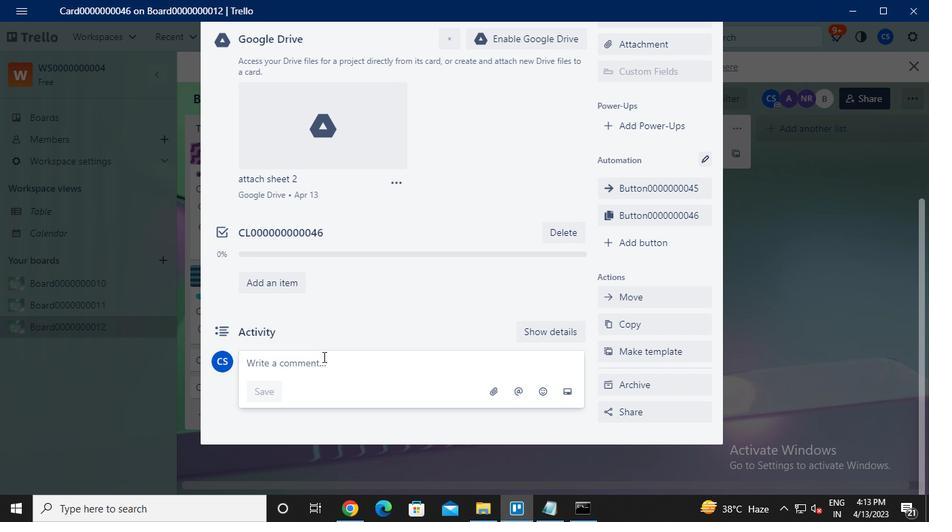 
Action: Keyboard <96>
Screenshot: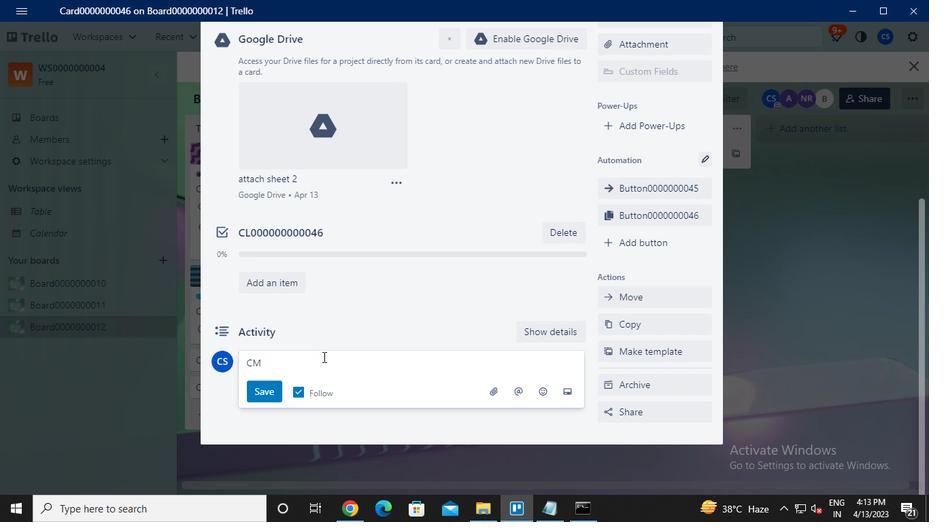 
Action: Keyboard <96>
Screenshot: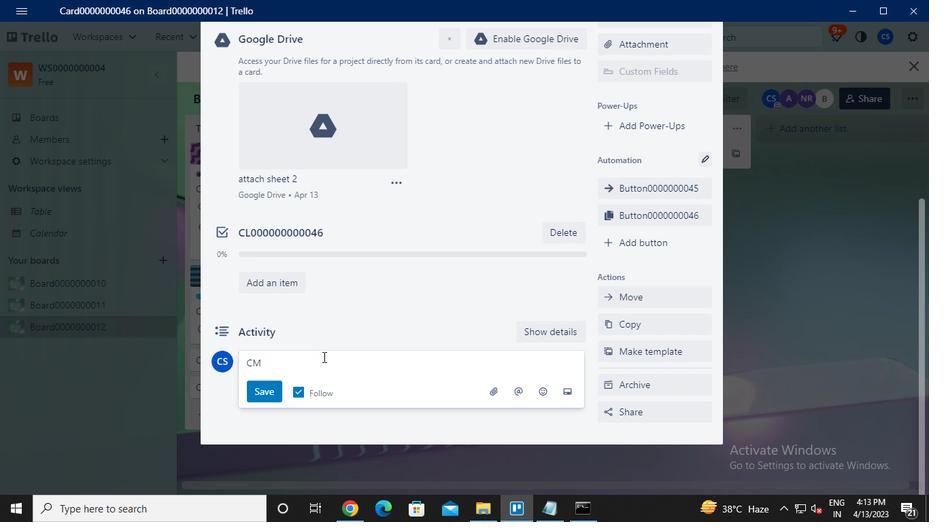 
Action: Keyboard <96>
Screenshot: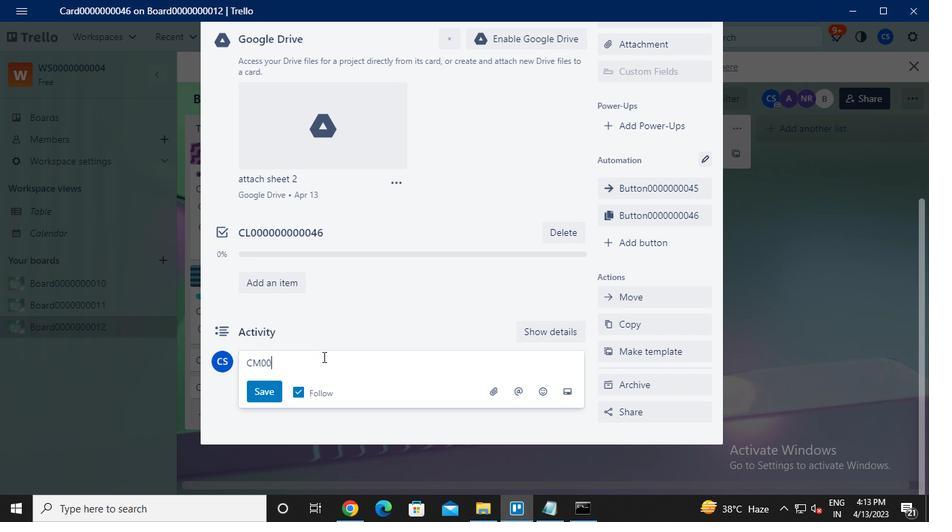 
Action: Keyboard <96>
Screenshot: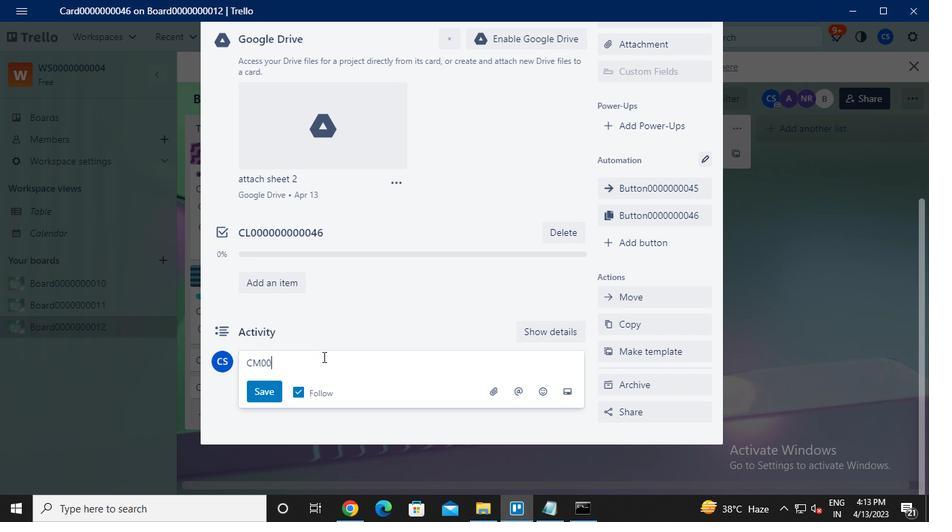 
Action: Keyboard <96>
Screenshot: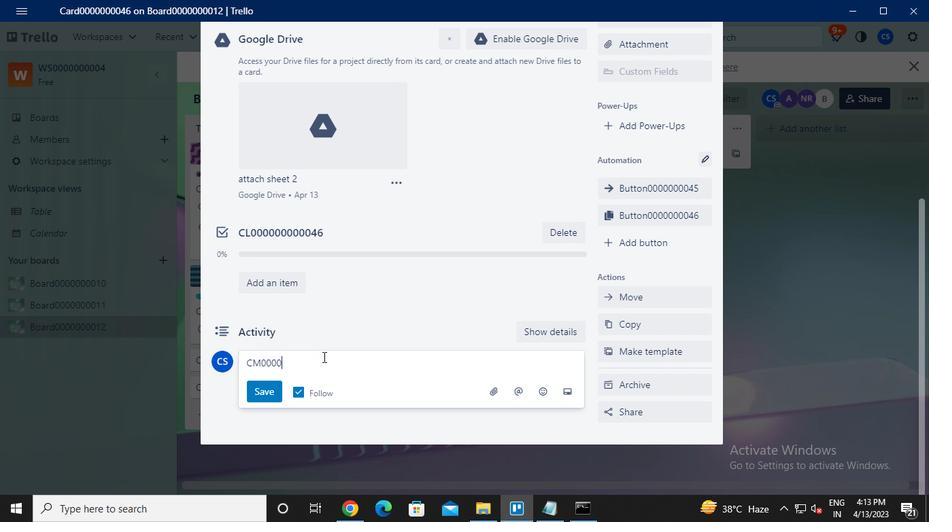 
Action: Keyboard <96>
Screenshot: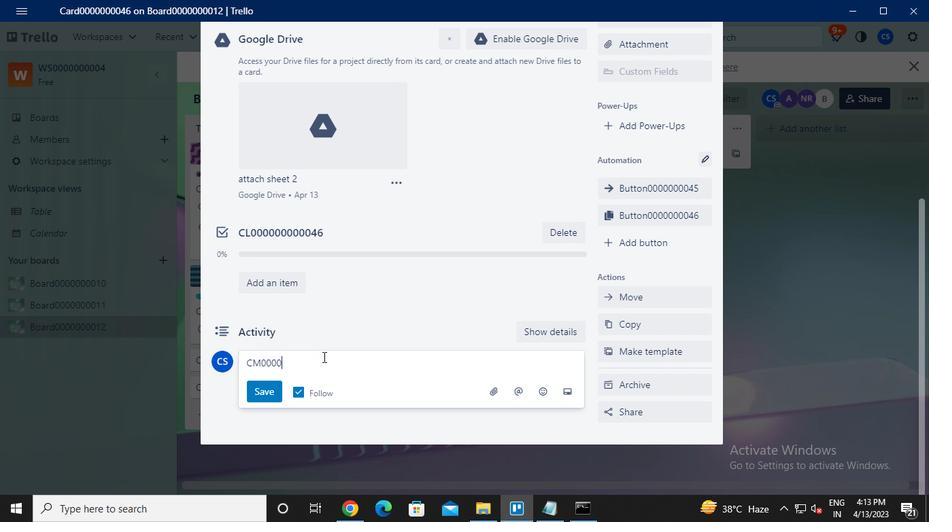 
Action: Keyboard <96>
Screenshot: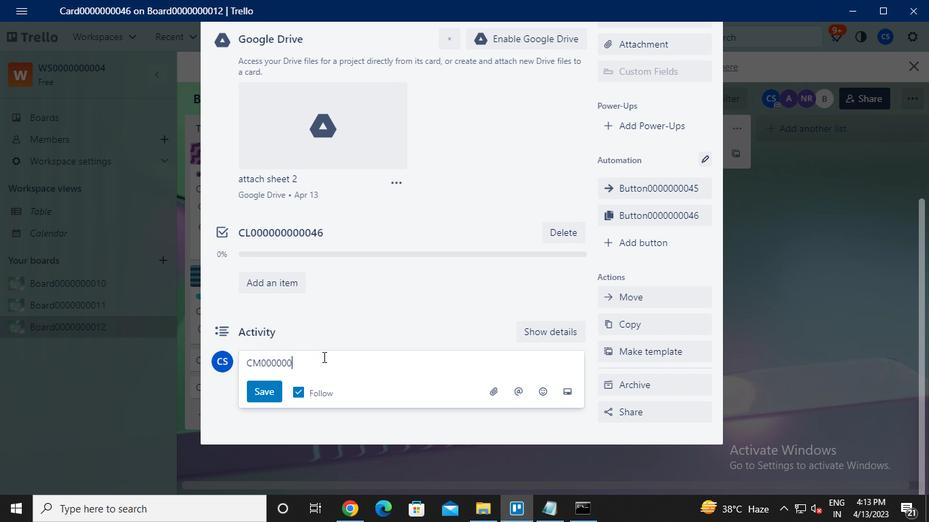 
Action: Keyboard <96>
Screenshot: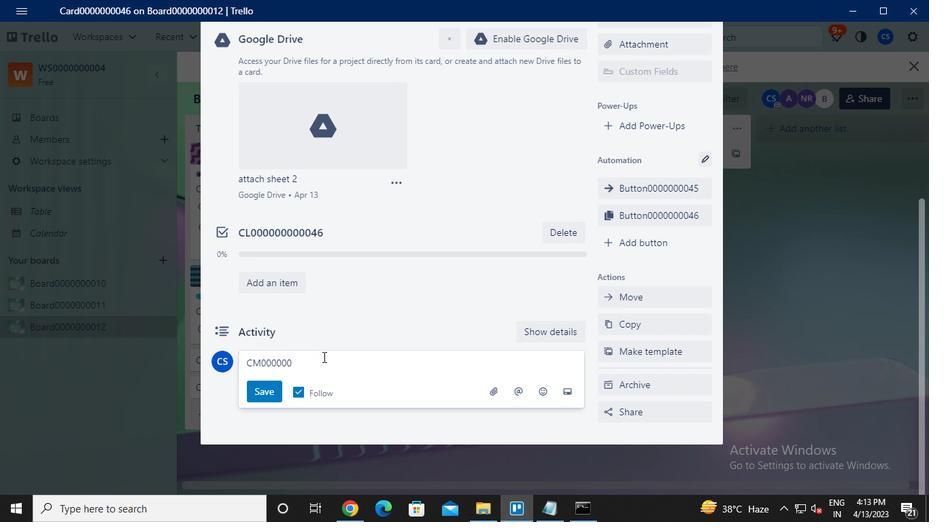 
Action: Keyboard <100>
Screenshot: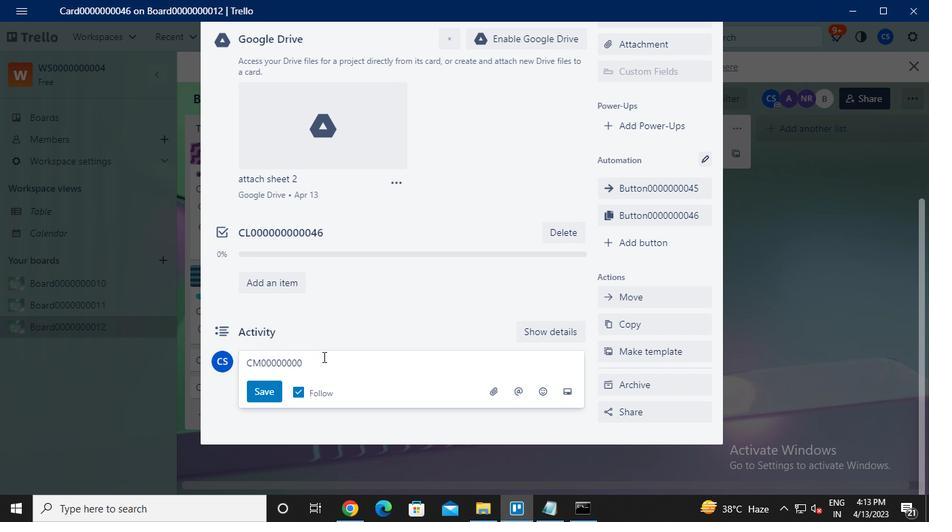 
Action: Keyboard <102>
Screenshot: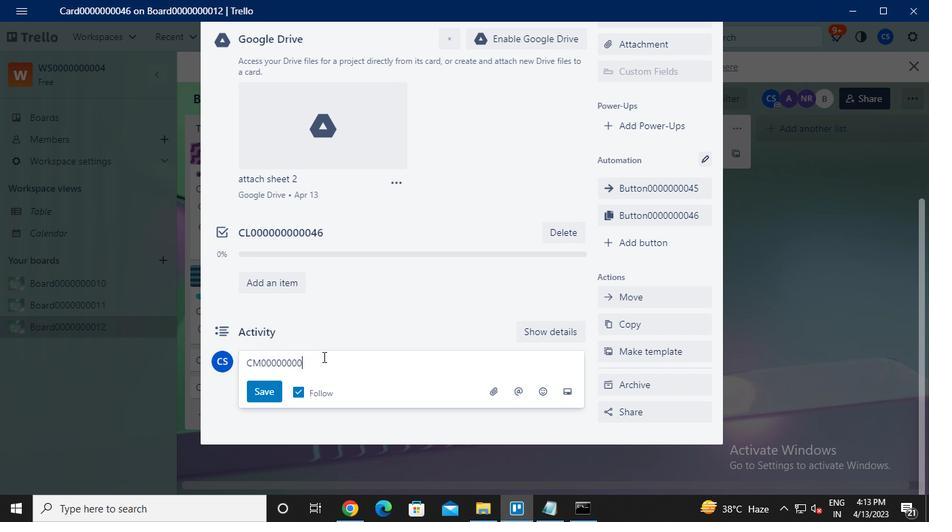 
Action: Mouse moved to (262, 393)
Screenshot: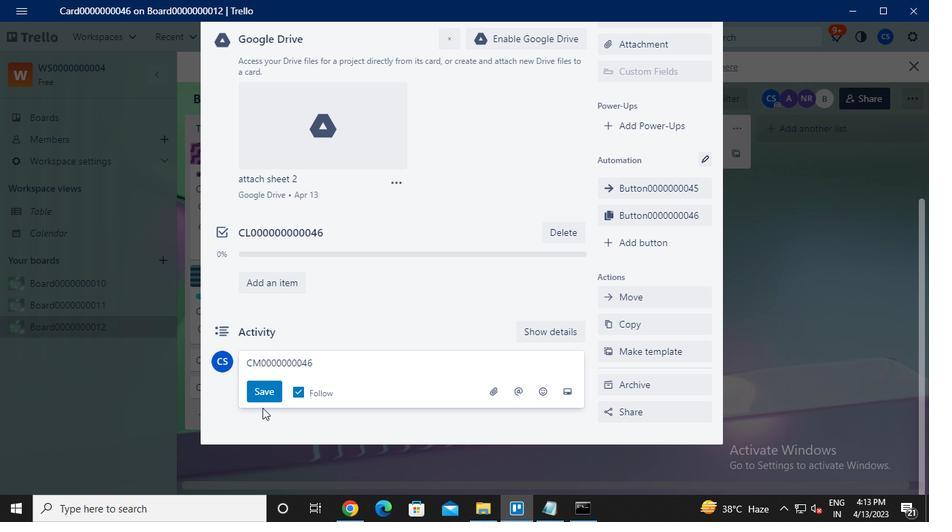 
Action: Mouse pressed left at (262, 393)
Screenshot: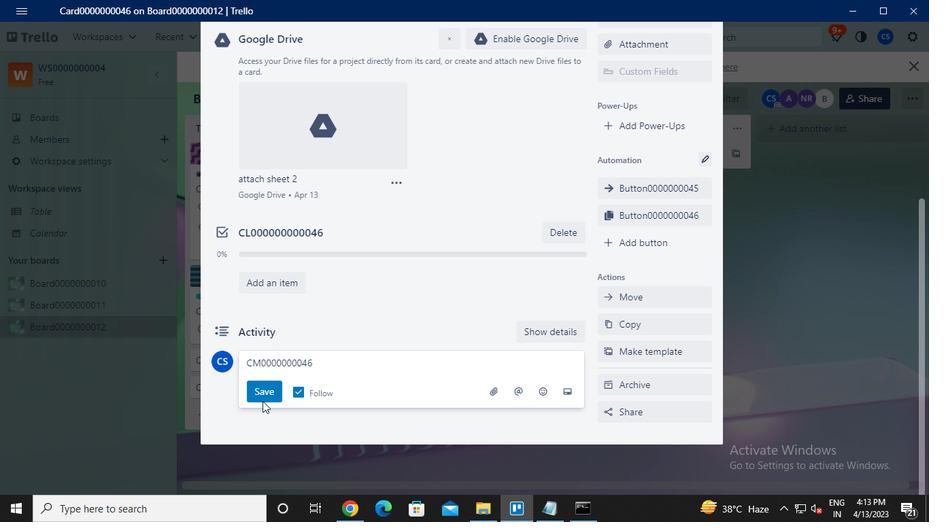 
Action: Mouse moved to (582, 511)
Screenshot: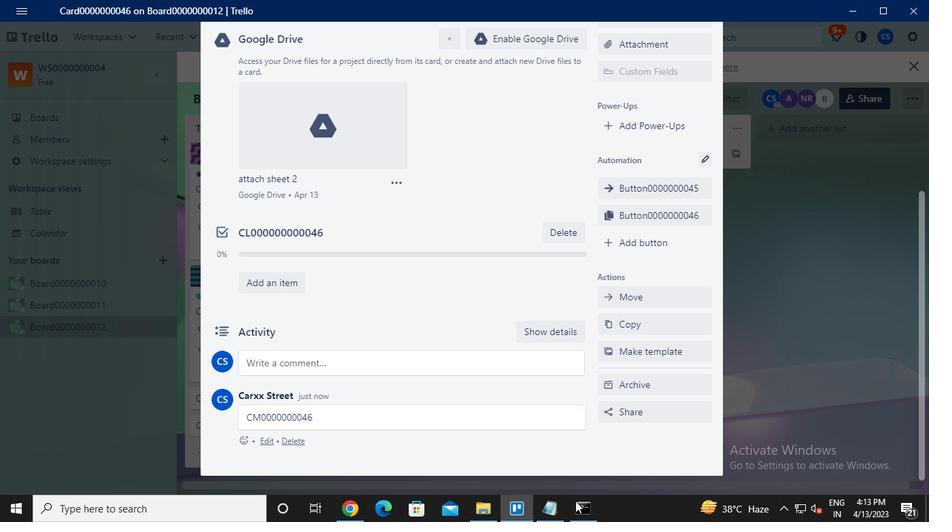 
Action: Mouse pressed left at (582, 511)
Screenshot: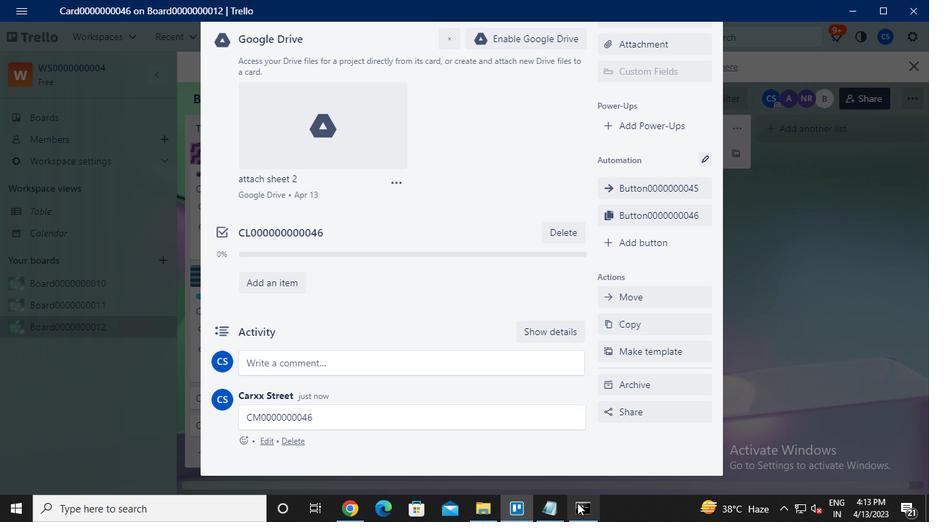 
Action: Mouse moved to (752, 111)
Screenshot: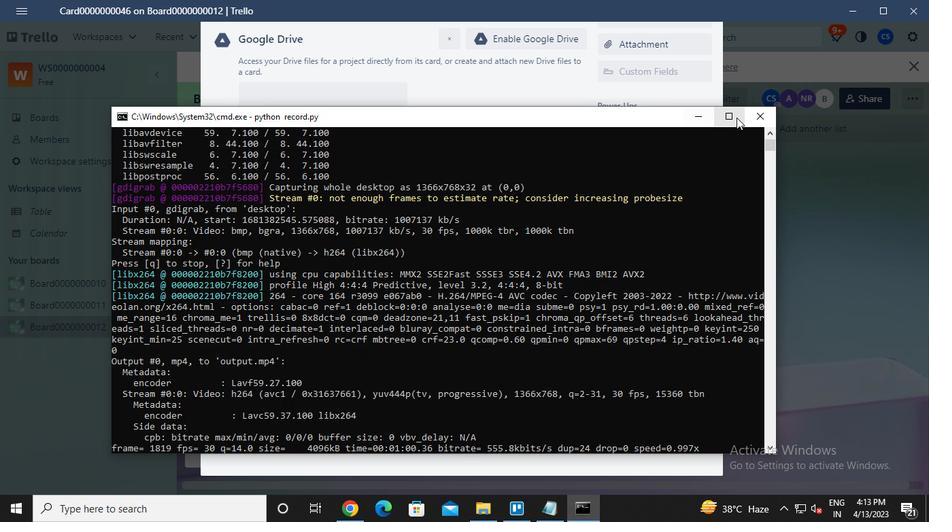 
Action: Mouse pressed left at (752, 111)
Screenshot: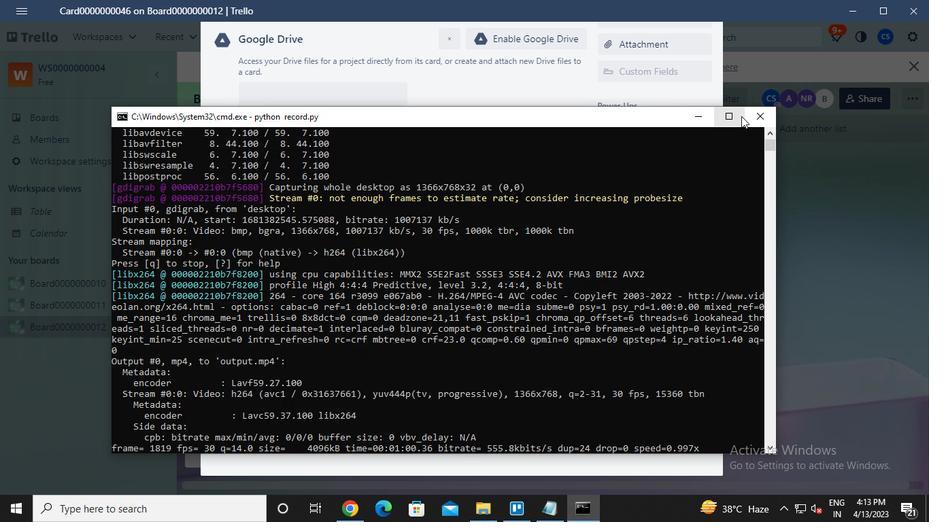 
Action: Mouse moved to (752, 111)
Screenshot: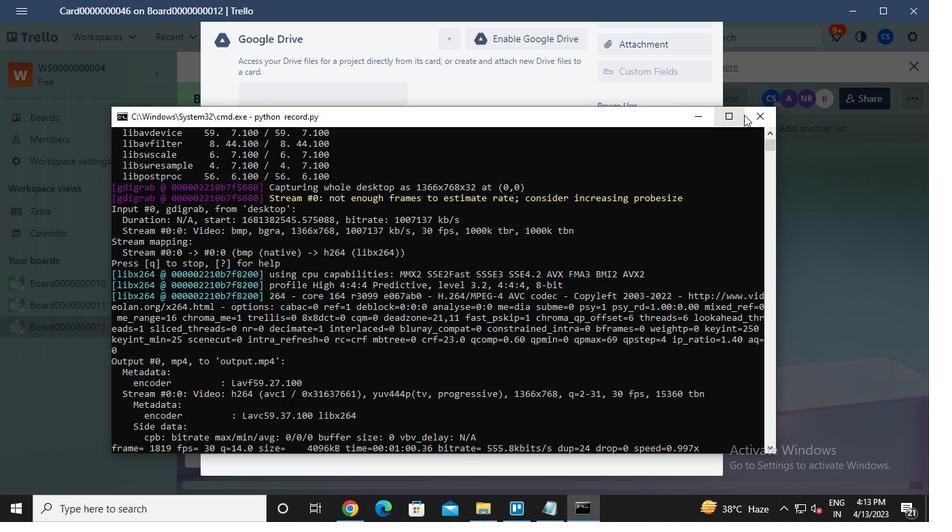 
